 Task: Find connections with filter location San Pedro with filter topic #Indiawith filter profile language French with filter current company Hire Rightt - Executive Search with filter school VIT University (Chennai Campus) with filter industry Machinery Manufacturing with filter service category Property Management with filter keywords title Biostatistician
Action: Mouse moved to (497, 89)
Screenshot: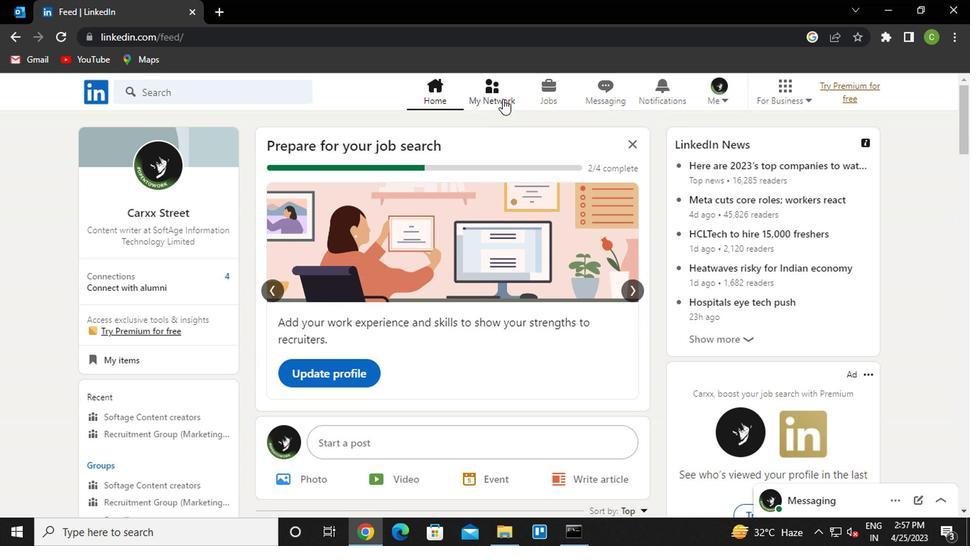 
Action: Mouse pressed left at (497, 89)
Screenshot: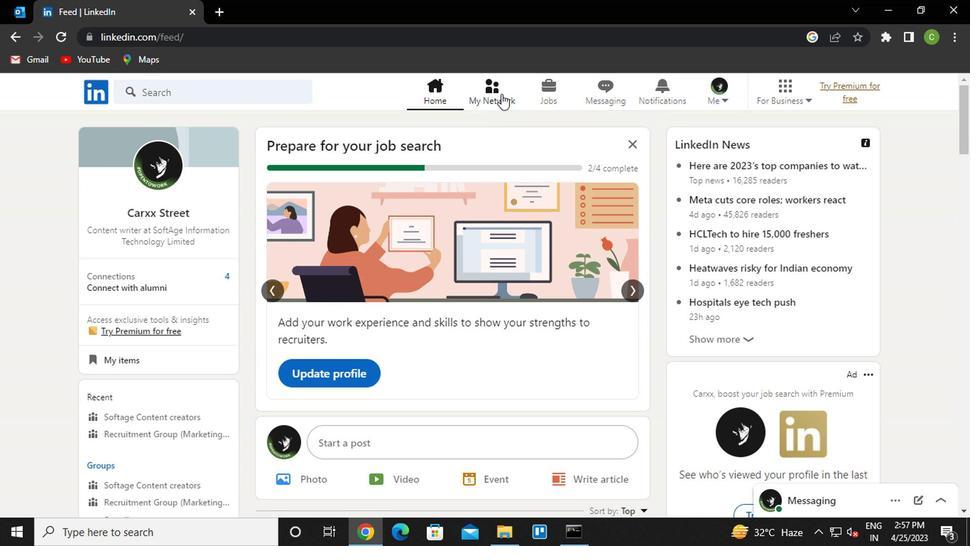 
Action: Mouse moved to (190, 165)
Screenshot: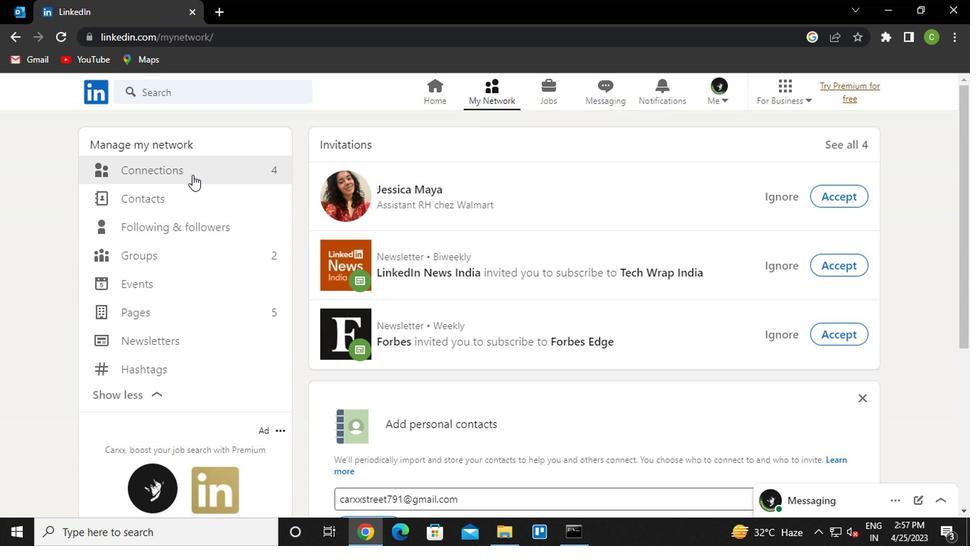 
Action: Mouse pressed left at (190, 165)
Screenshot: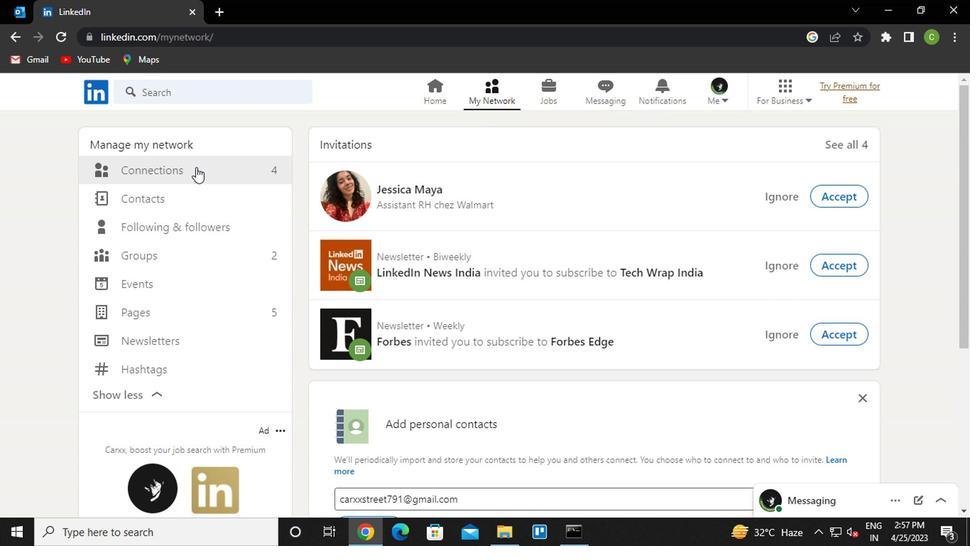 
Action: Mouse moved to (579, 171)
Screenshot: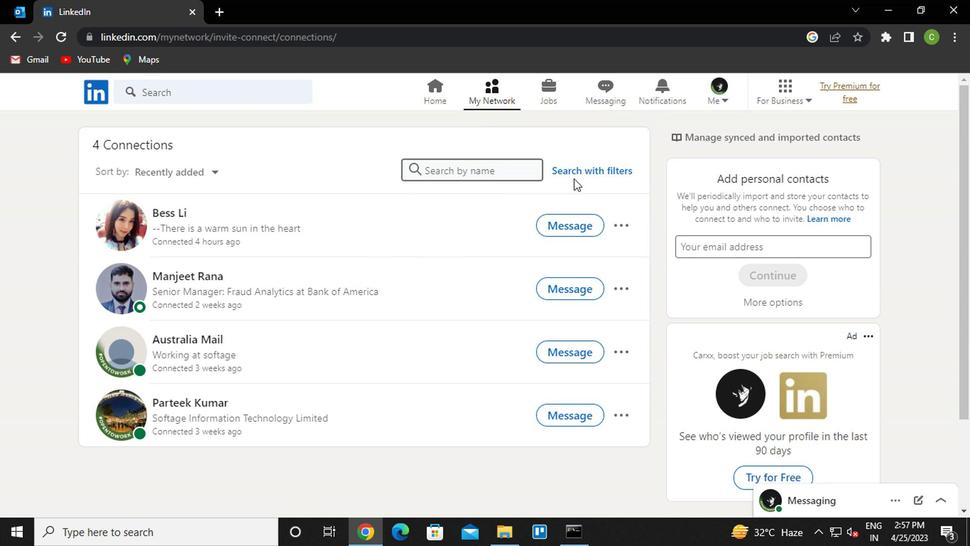 
Action: Mouse pressed left at (579, 171)
Screenshot: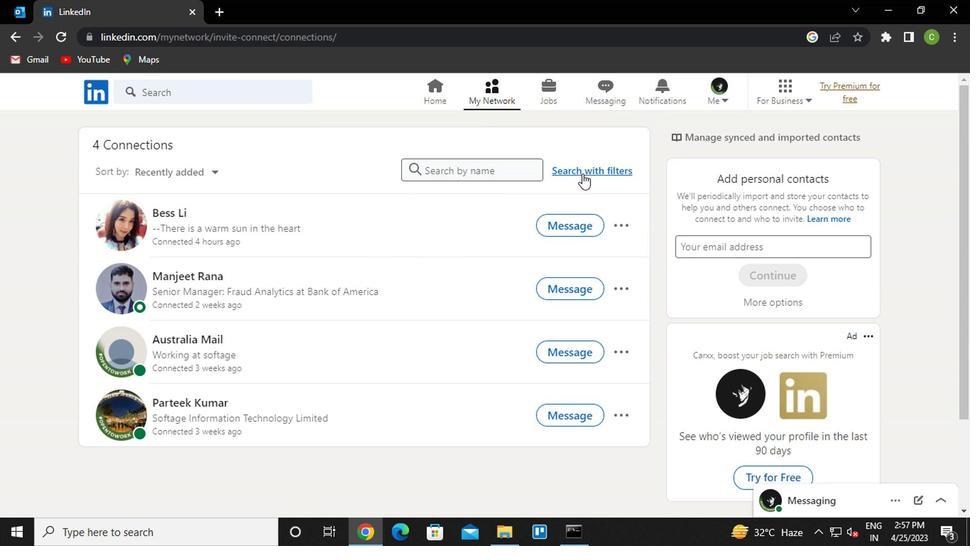 
Action: Mouse moved to (471, 121)
Screenshot: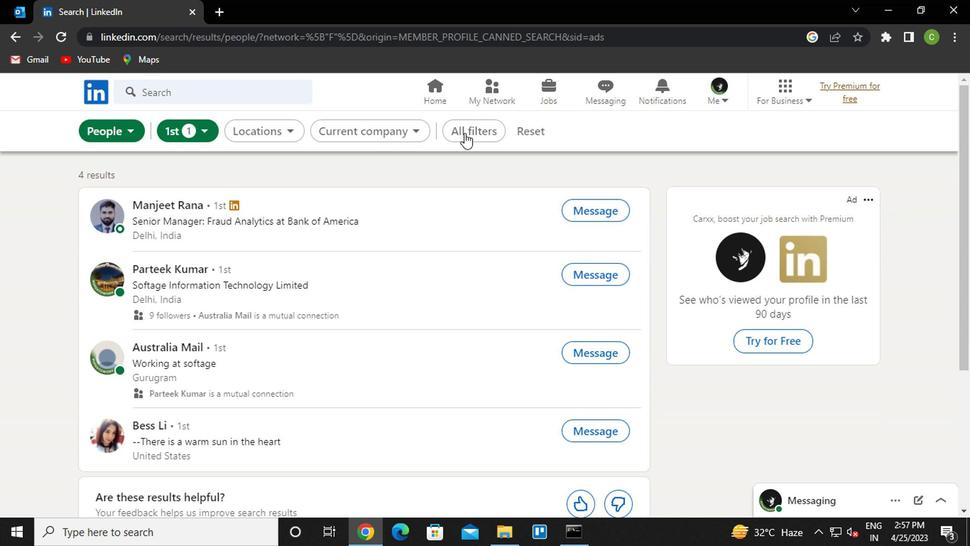 
Action: Mouse pressed left at (471, 121)
Screenshot: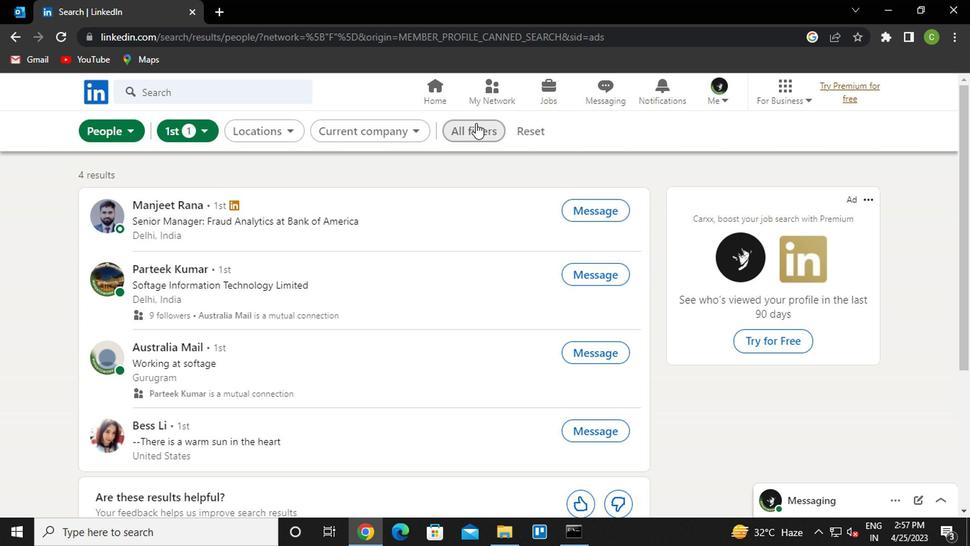 
Action: Mouse moved to (771, 274)
Screenshot: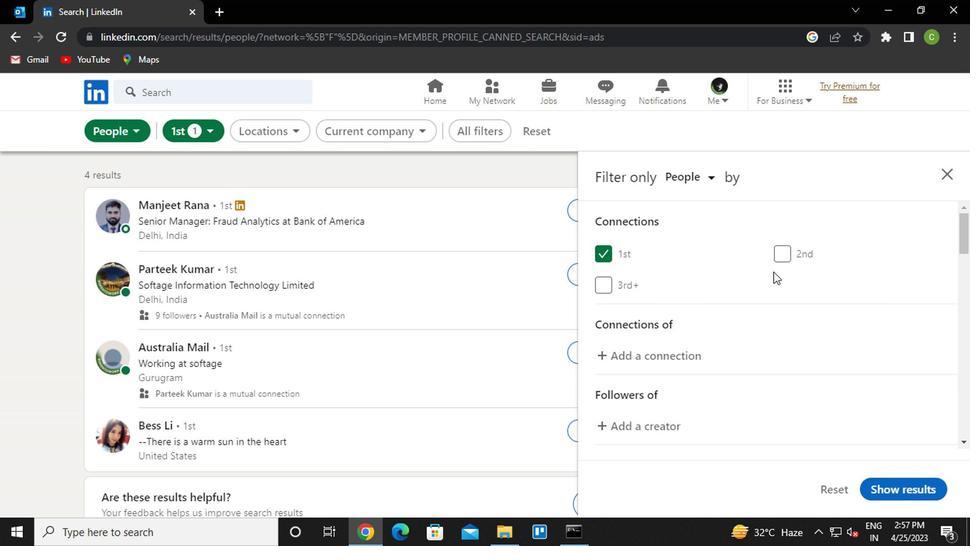 
Action: Mouse scrolled (771, 274) with delta (0, 0)
Screenshot: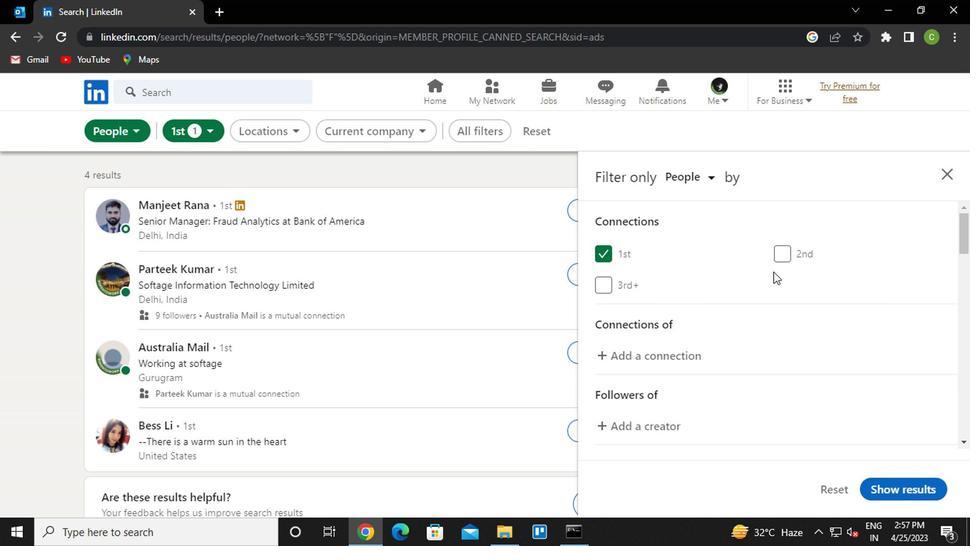 
Action: Mouse scrolled (771, 274) with delta (0, 0)
Screenshot: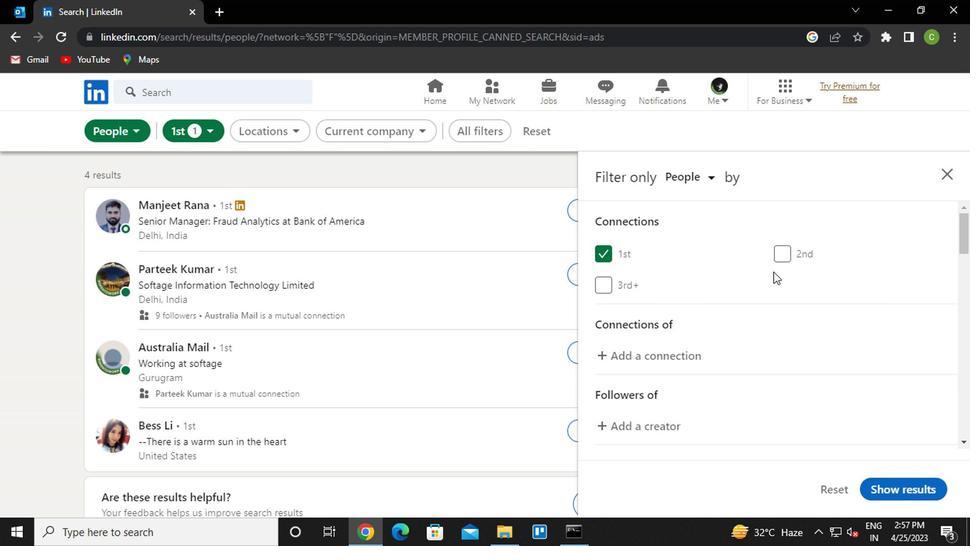 
Action: Mouse moved to (771, 275)
Screenshot: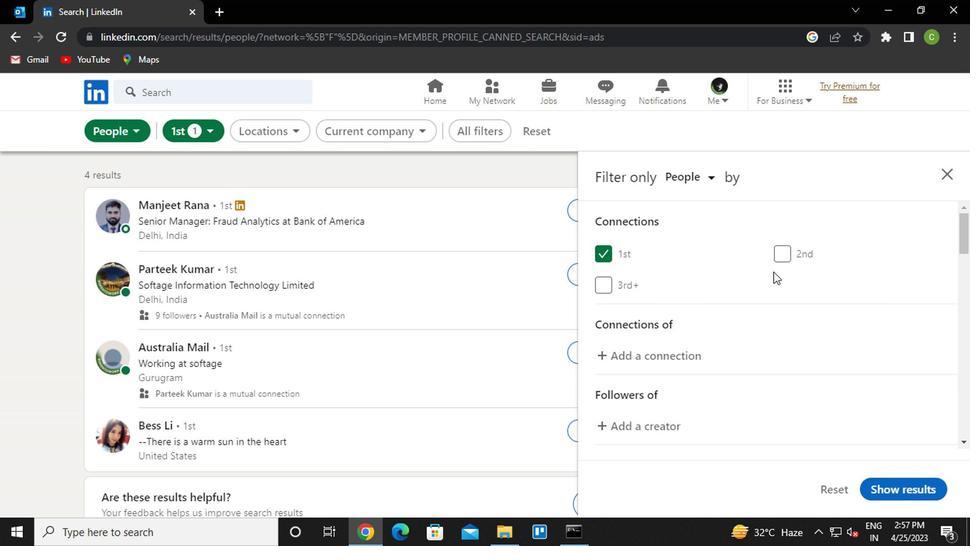 
Action: Mouse scrolled (771, 274) with delta (0, -1)
Screenshot: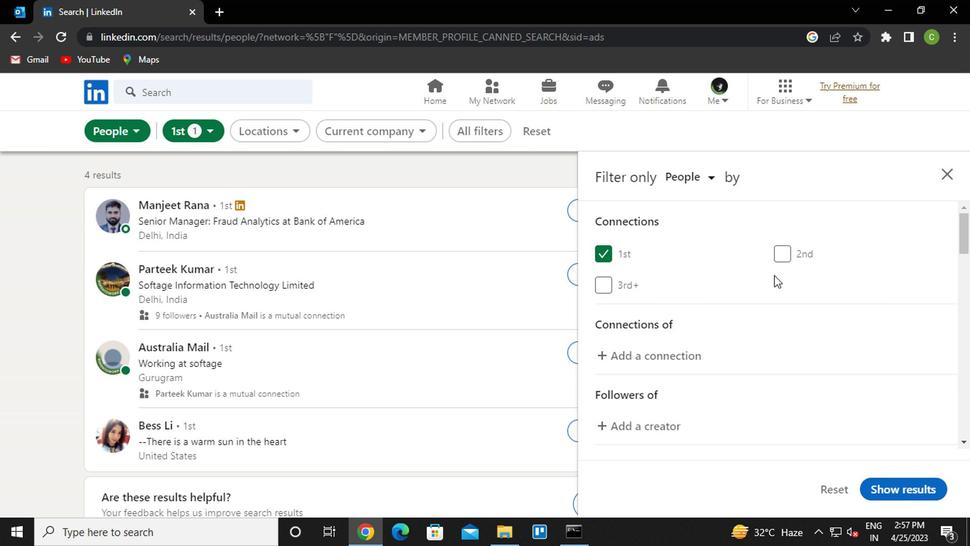 
Action: Mouse moved to (807, 352)
Screenshot: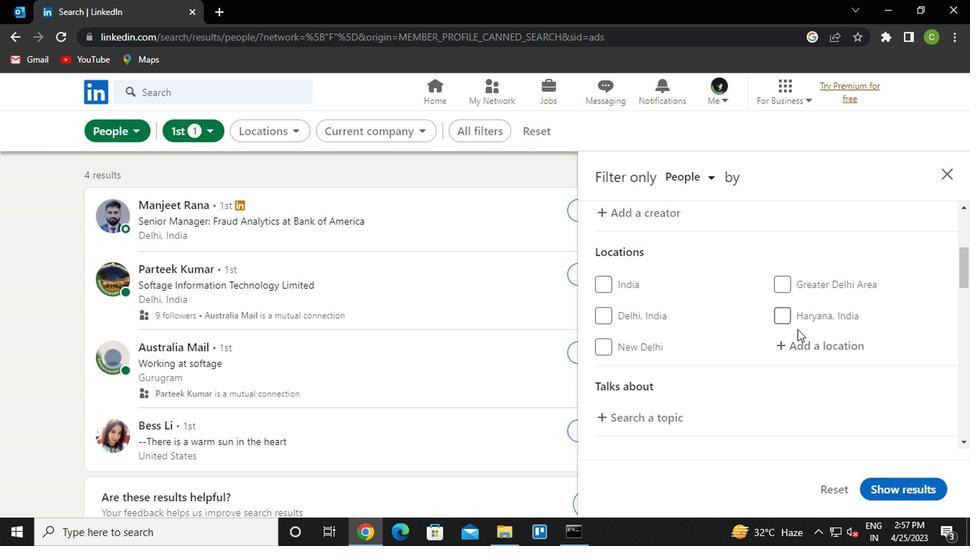 
Action: Mouse pressed left at (807, 352)
Screenshot: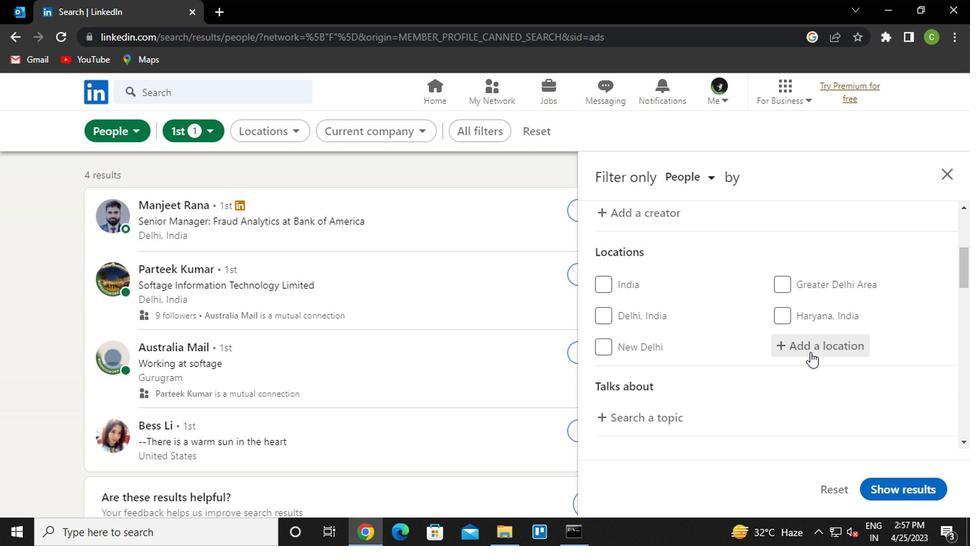 
Action: Key pressed <Key.caps_lock><Key.caps_lock>s<Key.caps_lock>an<Key.space><Key.caps_lock>p<Key.caps_lock>edro<Key.down><Key.enter>
Screenshot: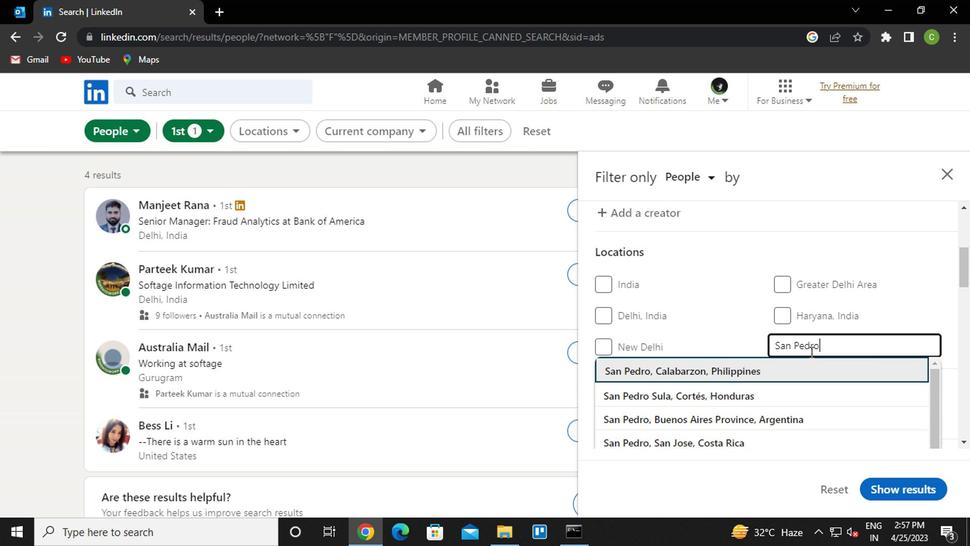 
Action: Mouse moved to (677, 404)
Screenshot: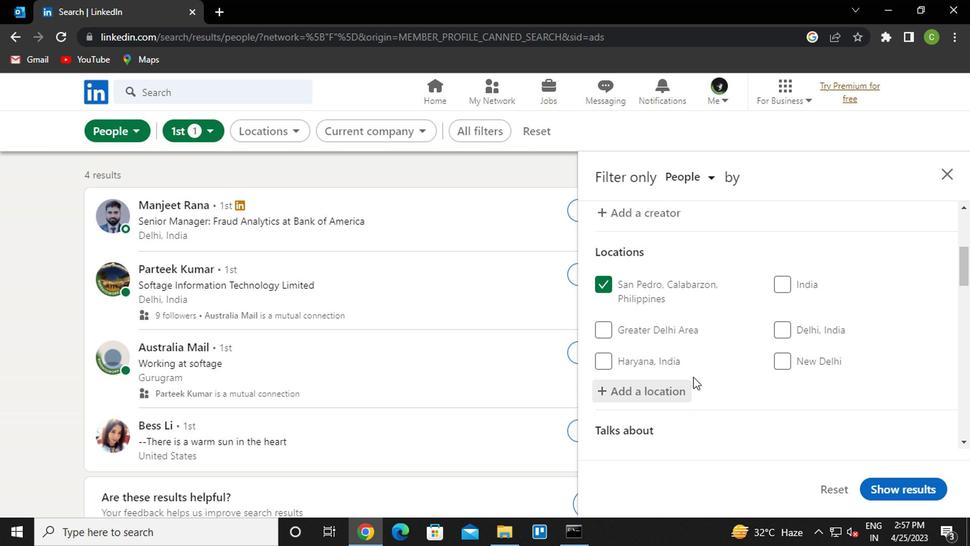 
Action: Mouse scrolled (677, 403) with delta (0, 0)
Screenshot: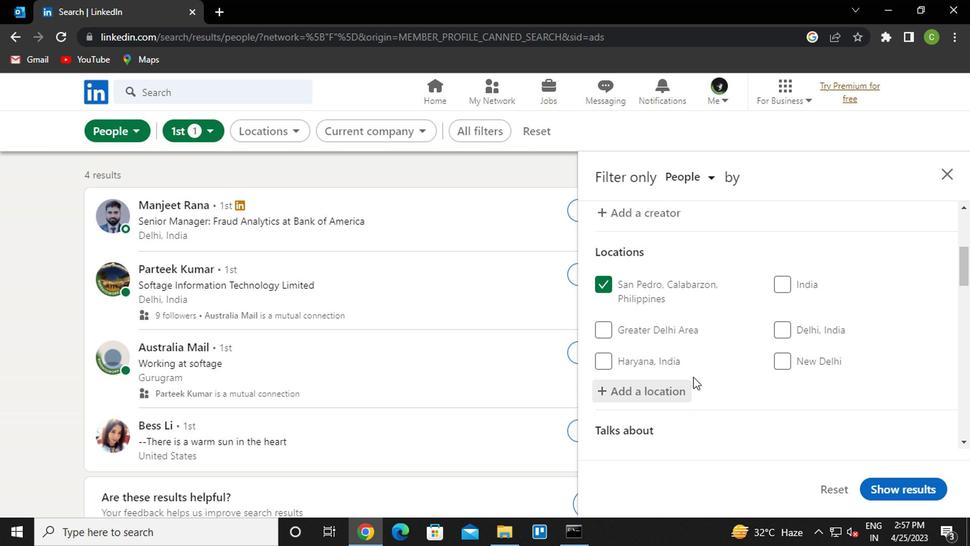 
Action: Mouse moved to (653, 395)
Screenshot: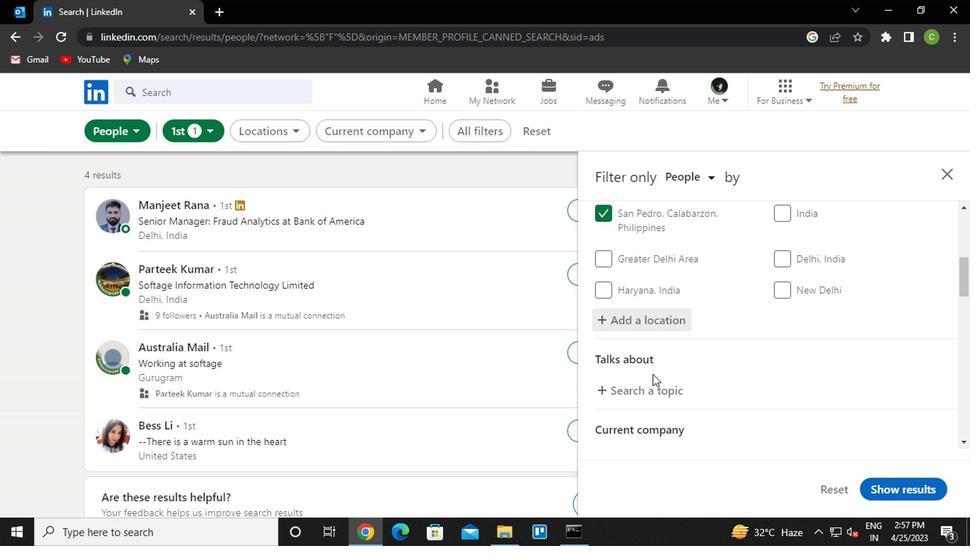 
Action: Mouse pressed left at (653, 395)
Screenshot: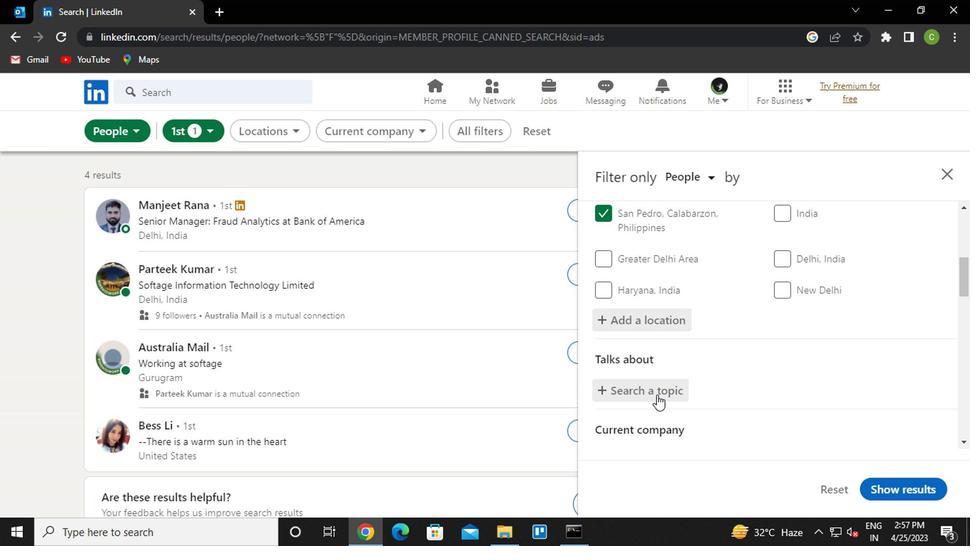 
Action: Key pressed <Key.caps_lock>i<Key.caps_lock>ndia<Key.down><Key.enter>
Screenshot: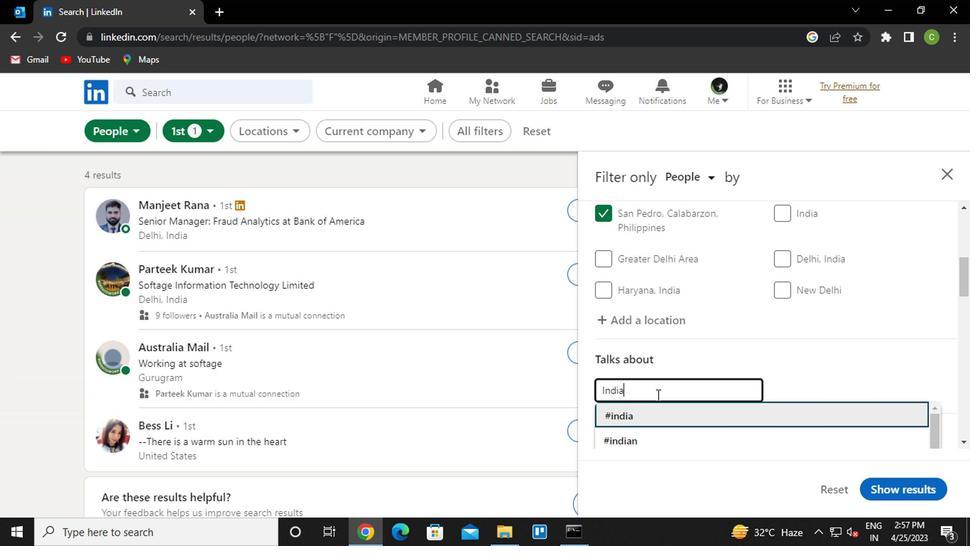 
Action: Mouse moved to (667, 391)
Screenshot: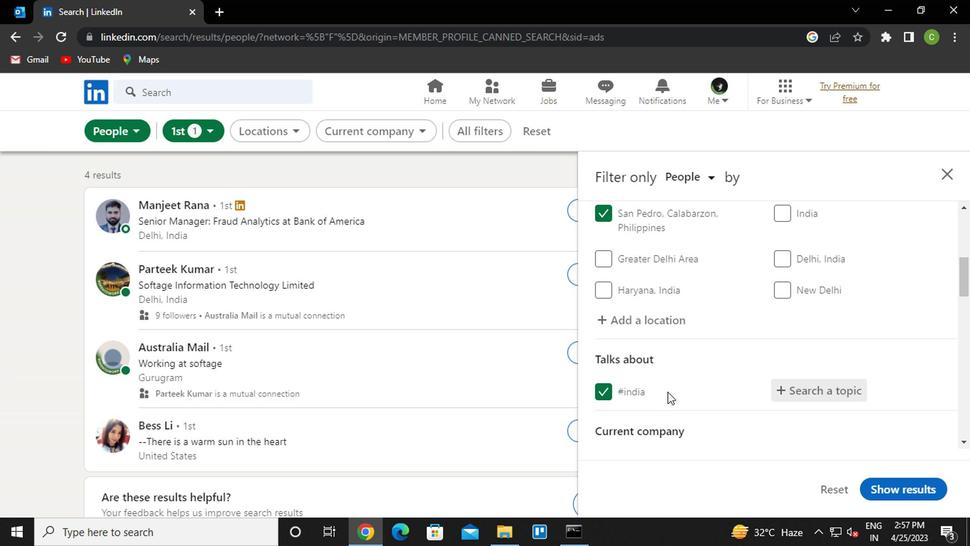 
Action: Mouse scrolled (667, 390) with delta (0, -1)
Screenshot: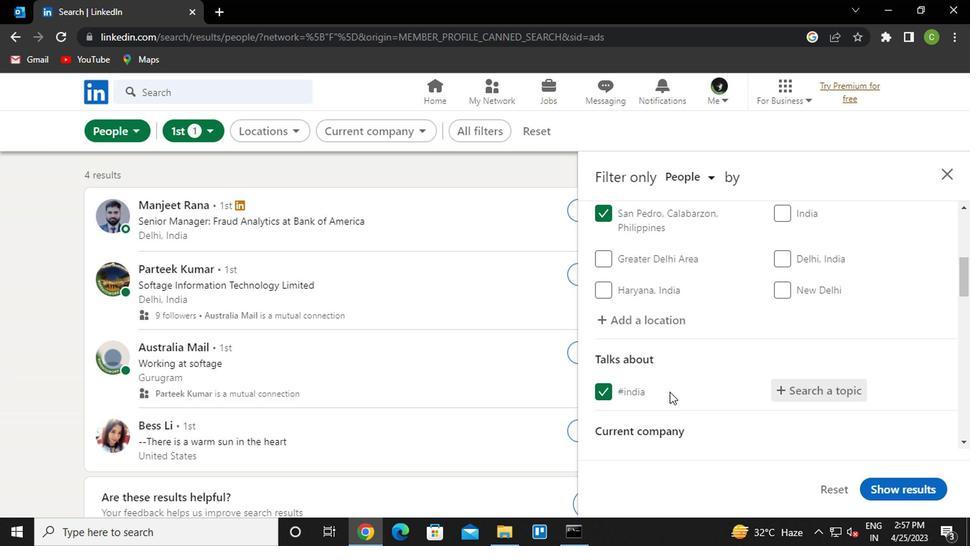 
Action: Mouse moved to (814, 393)
Screenshot: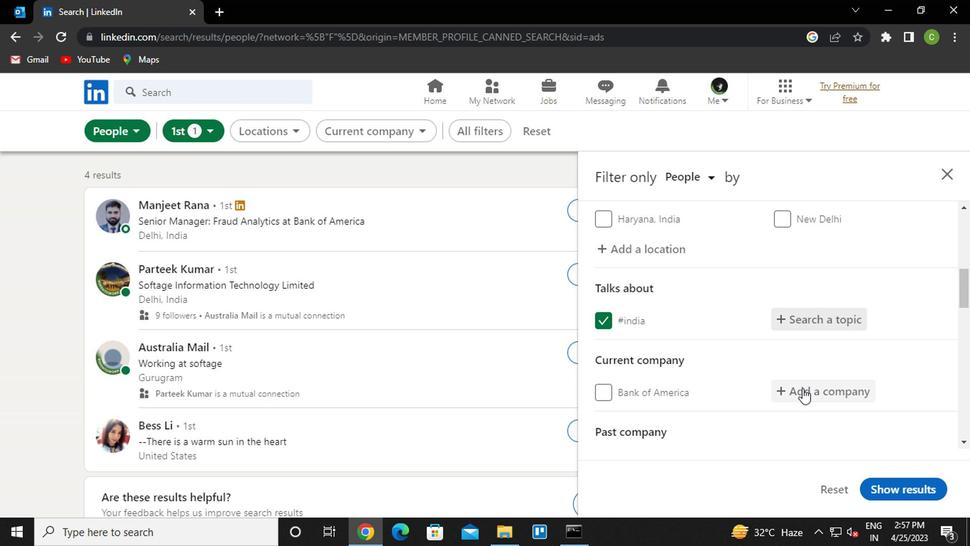 
Action: Mouse pressed left at (814, 393)
Screenshot: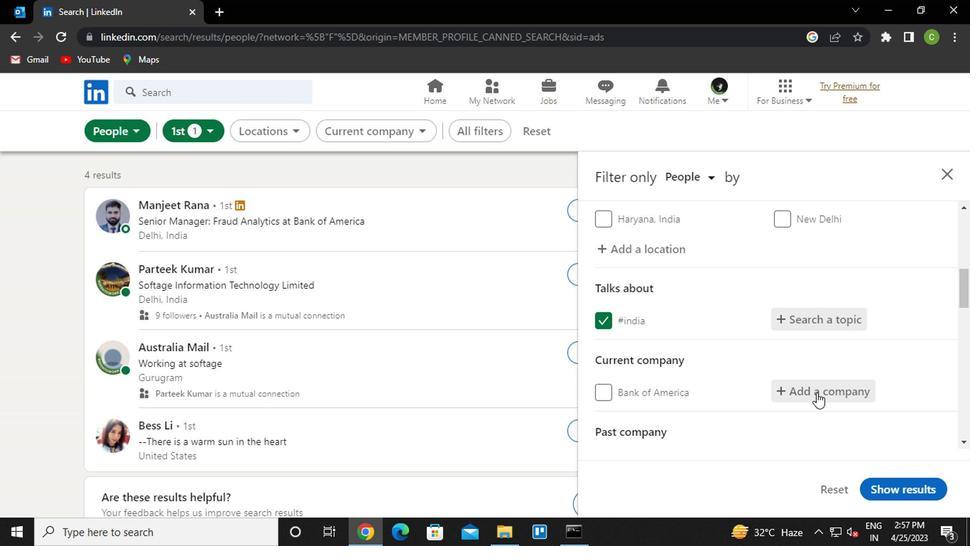 
Action: Mouse moved to (807, 395)
Screenshot: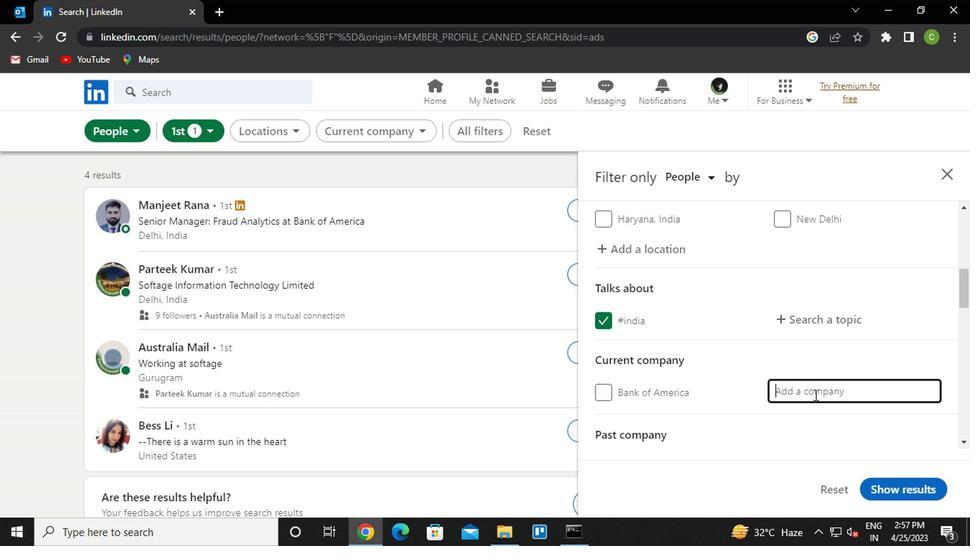 
Action: Key pressed <Key.caps_lock><Key.caps_lock><Key.caps_lock>h<Key.caps_lock>ire<Key.space>right<Key.down><Key.enter>
Screenshot: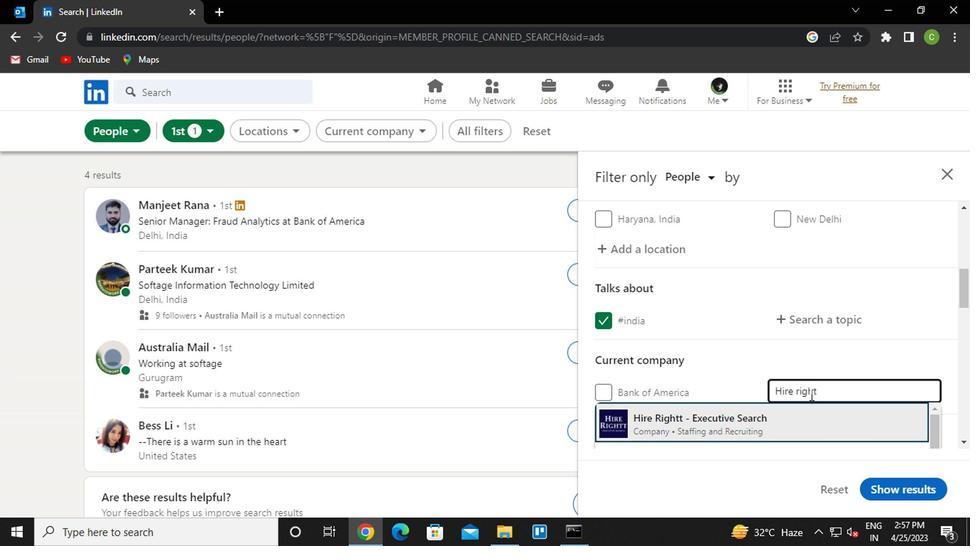 
Action: Mouse moved to (799, 399)
Screenshot: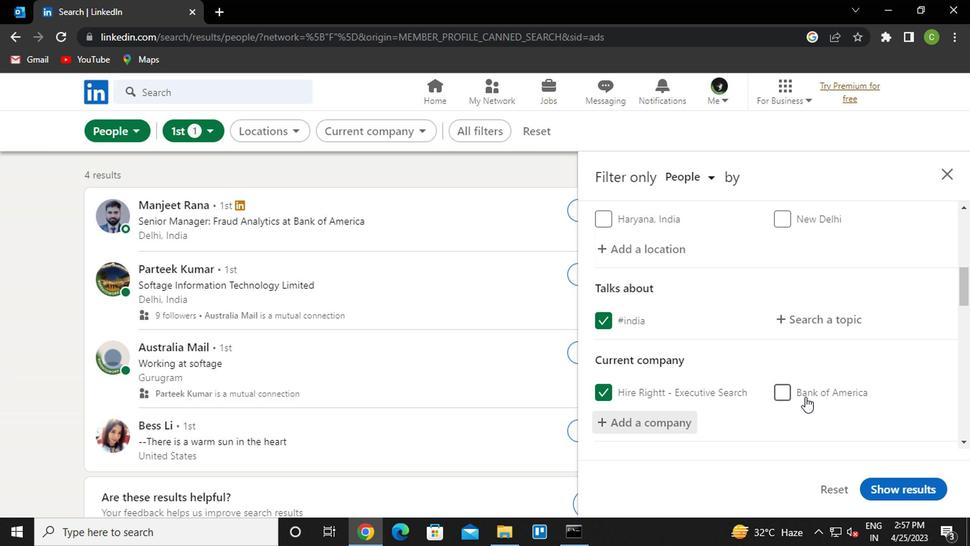 
Action: Mouse scrolled (799, 398) with delta (0, 0)
Screenshot: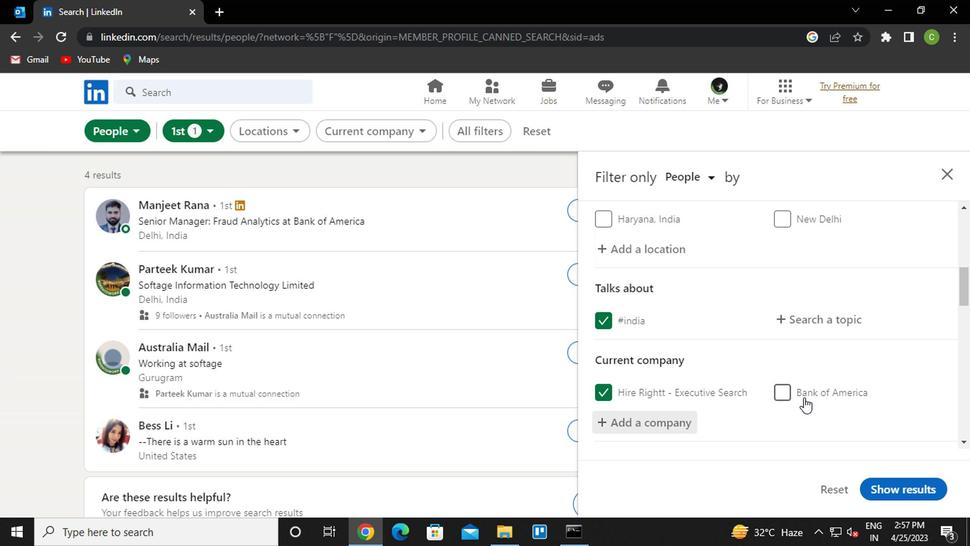 
Action: Mouse moved to (796, 401)
Screenshot: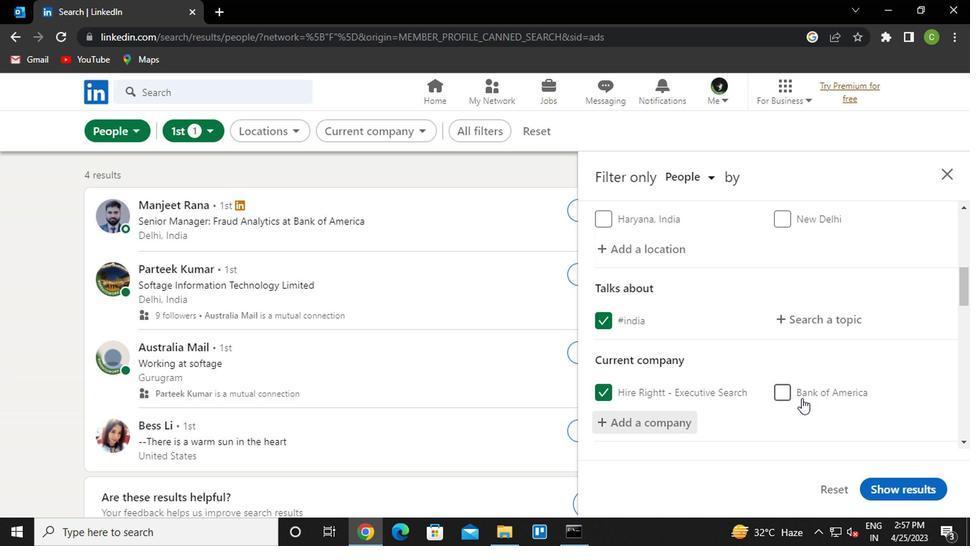 
Action: Mouse scrolled (796, 400) with delta (0, 0)
Screenshot: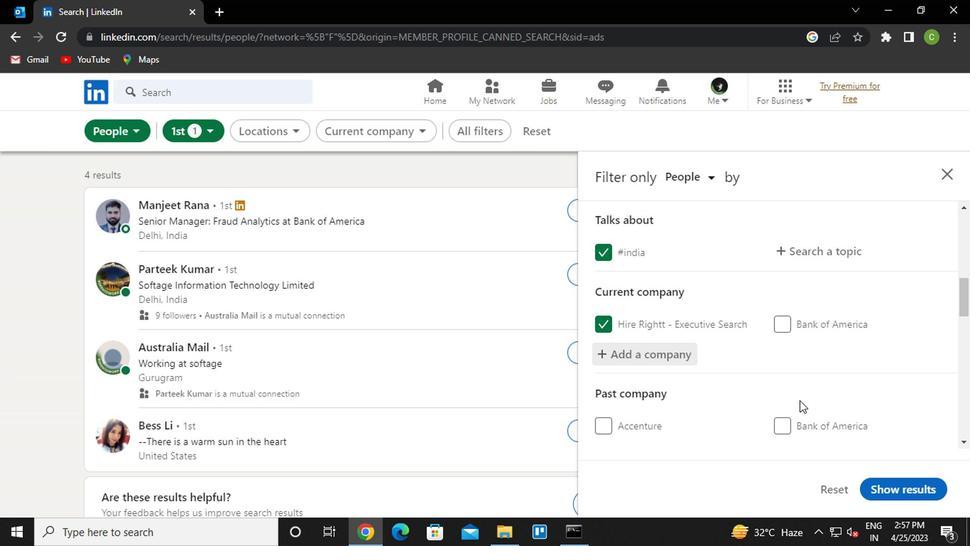 
Action: Mouse moved to (789, 405)
Screenshot: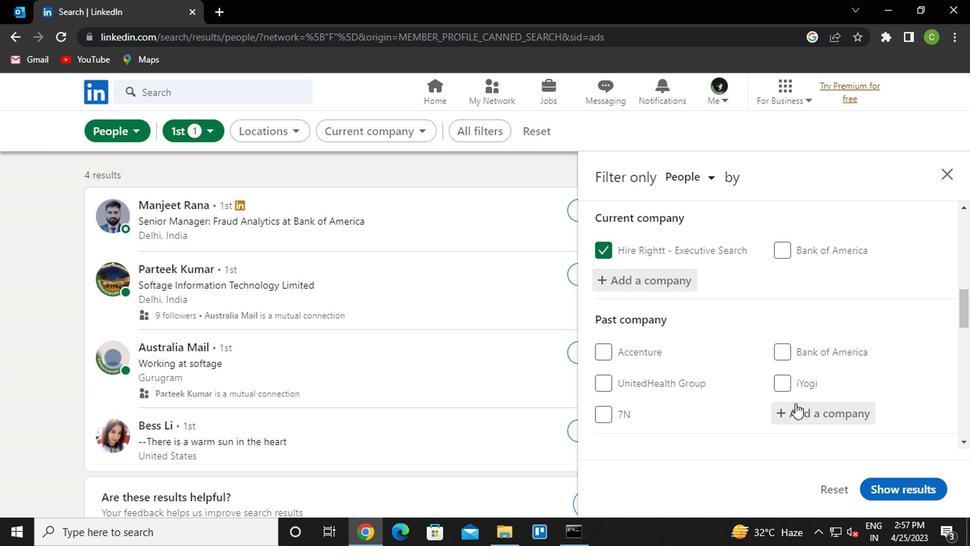 
Action: Mouse scrolled (789, 404) with delta (0, -1)
Screenshot: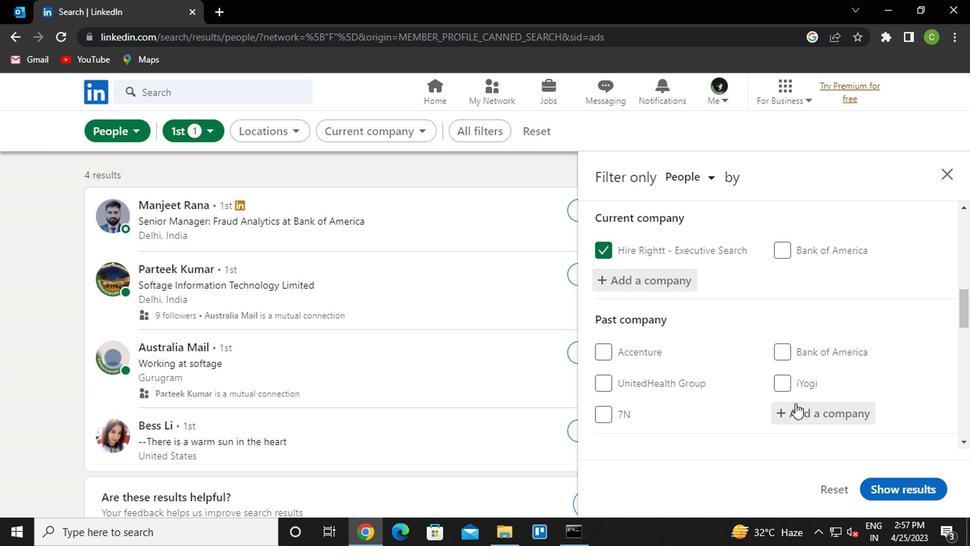 
Action: Mouse moved to (736, 390)
Screenshot: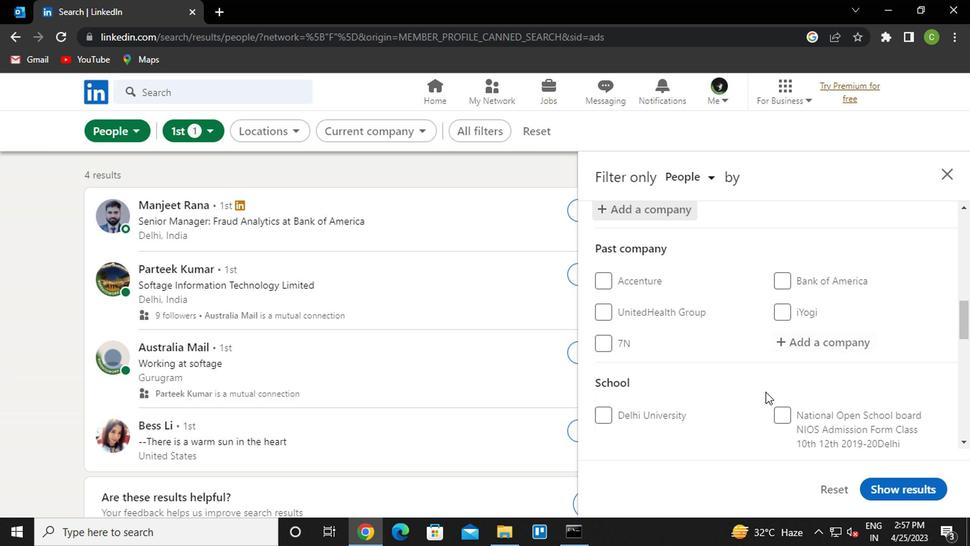 
Action: Mouse scrolled (736, 389) with delta (0, 0)
Screenshot: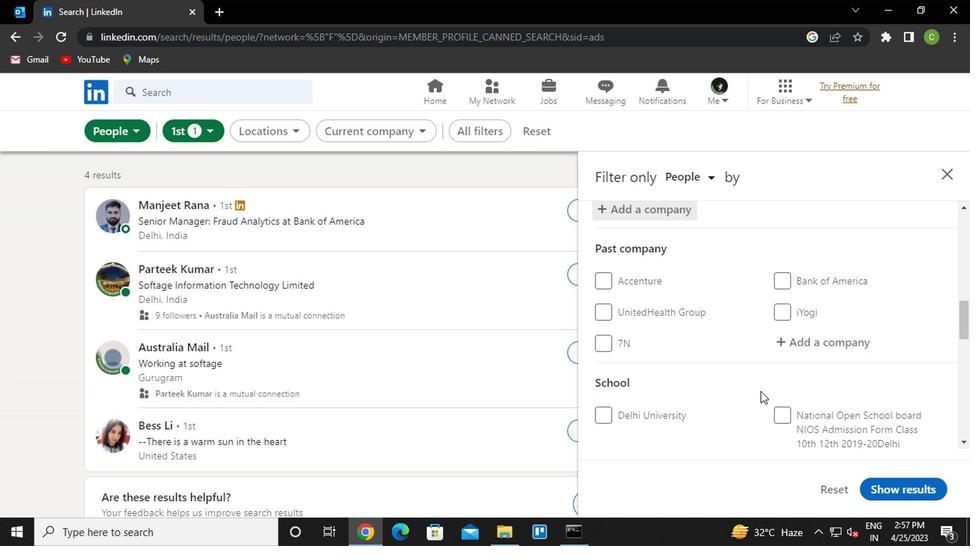 
Action: Mouse moved to (733, 390)
Screenshot: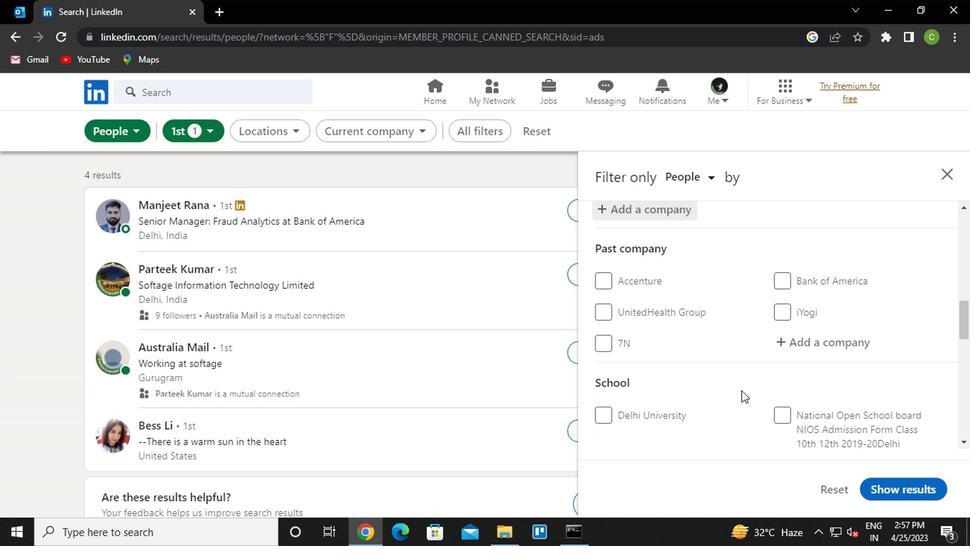 
Action: Mouse scrolled (733, 389) with delta (0, 0)
Screenshot: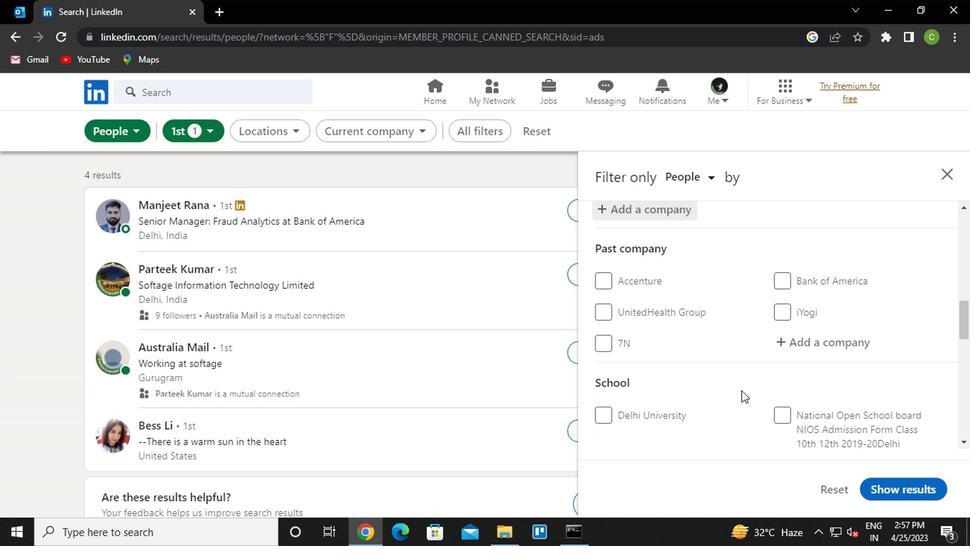 
Action: Mouse moved to (646, 374)
Screenshot: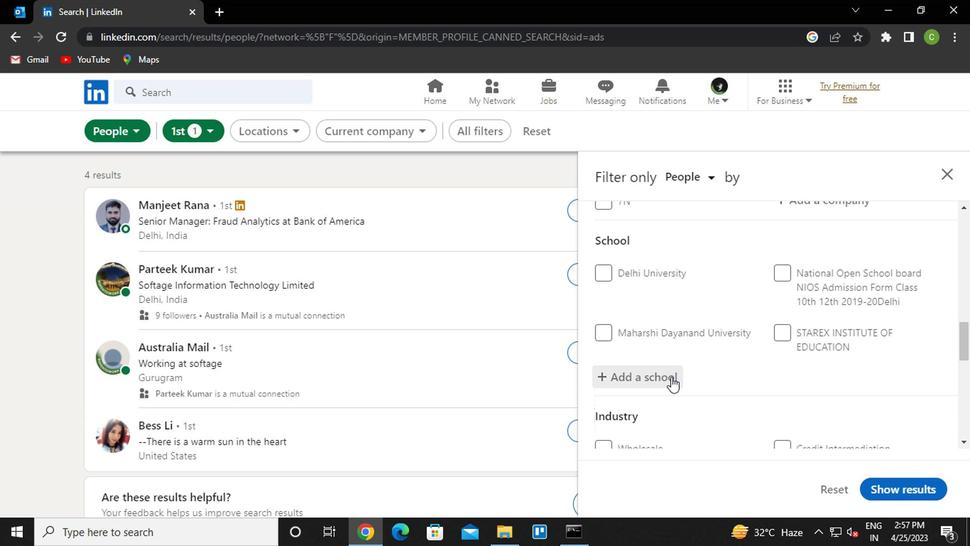 
Action: Mouse pressed left at (646, 374)
Screenshot: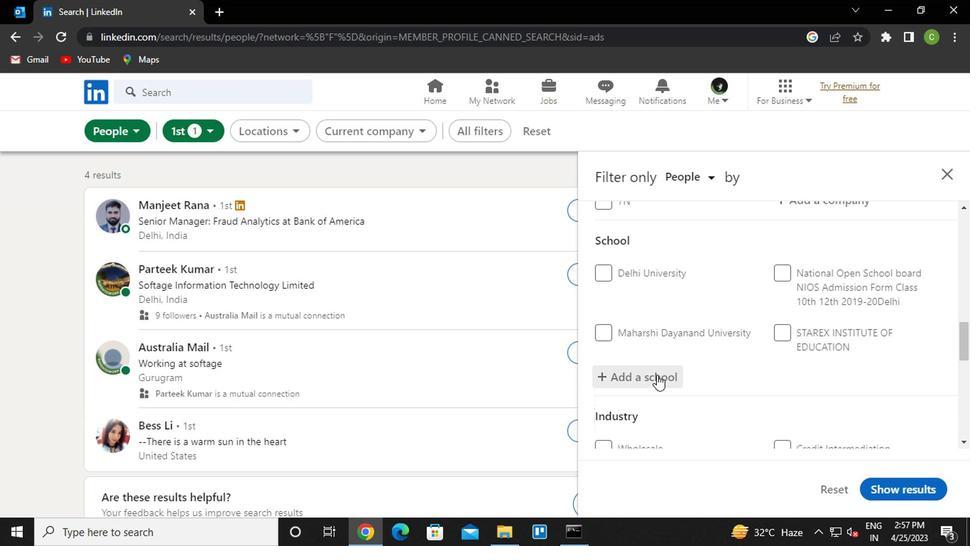 
Action: Key pressed <Key.caps_lock>vit<Key.space>univer
Screenshot: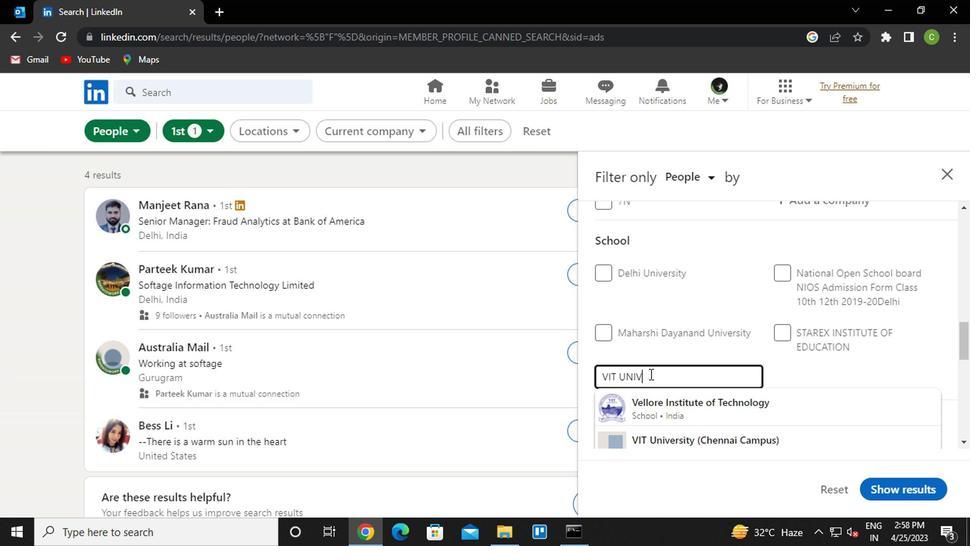 
Action: Mouse moved to (696, 354)
Screenshot: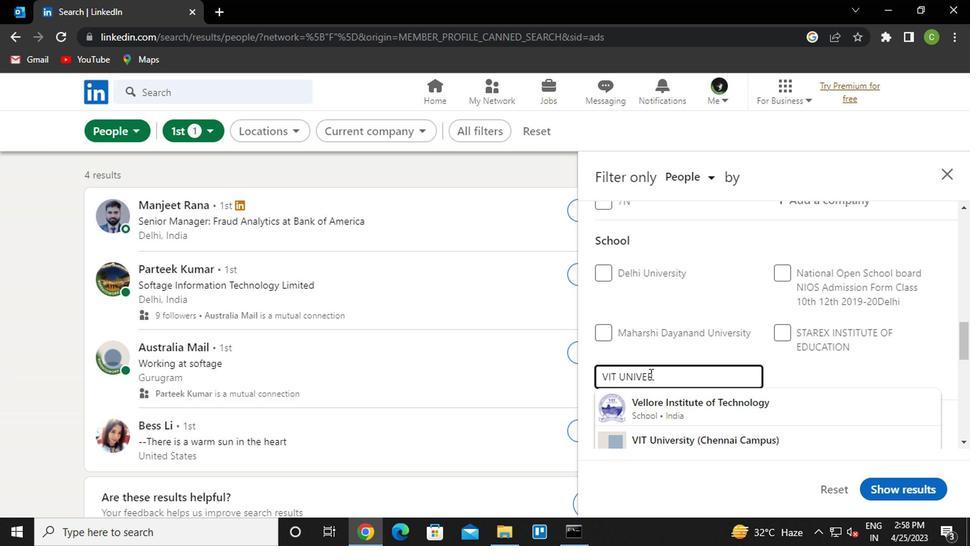 
Action: Key pressed sity
Screenshot: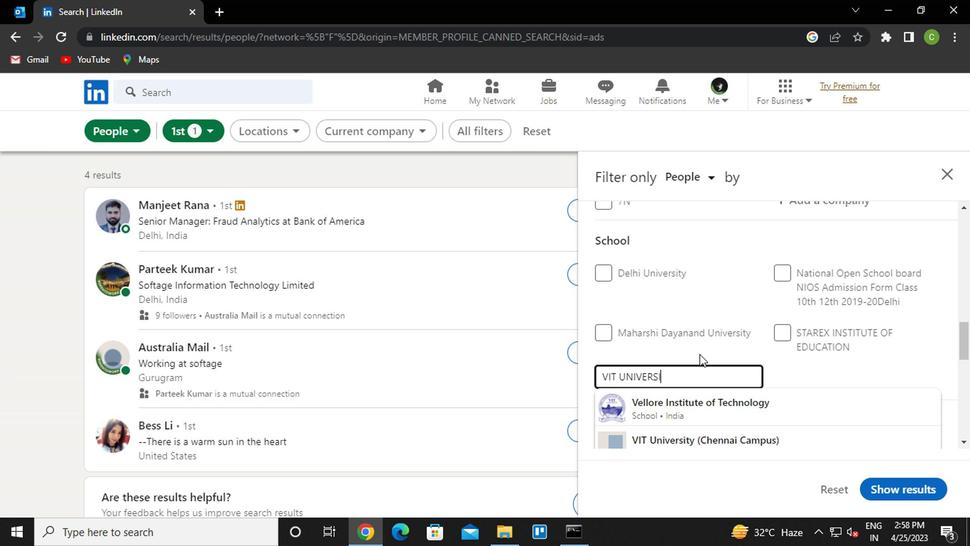 
Action: Mouse moved to (721, 342)
Screenshot: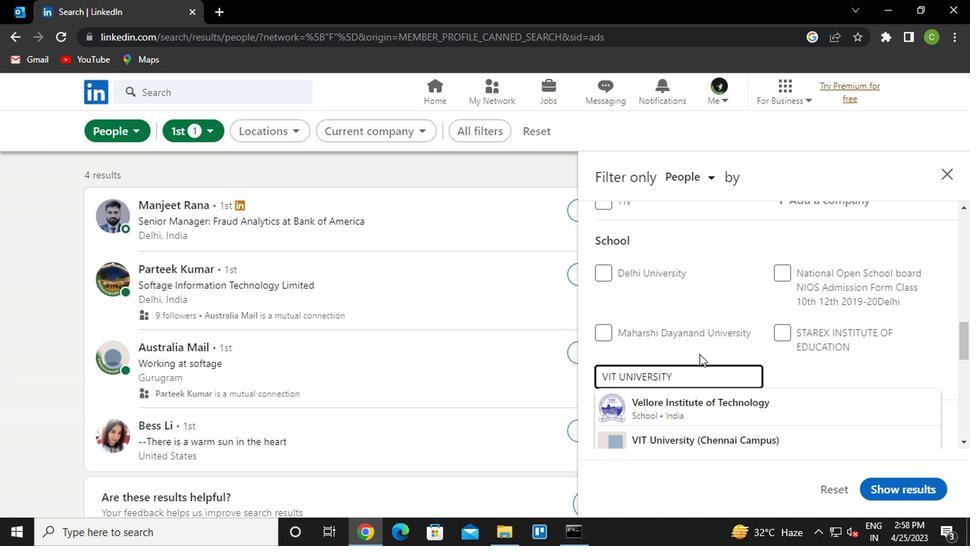 
Action: Mouse scrolled (721, 341) with delta (0, -1)
Screenshot: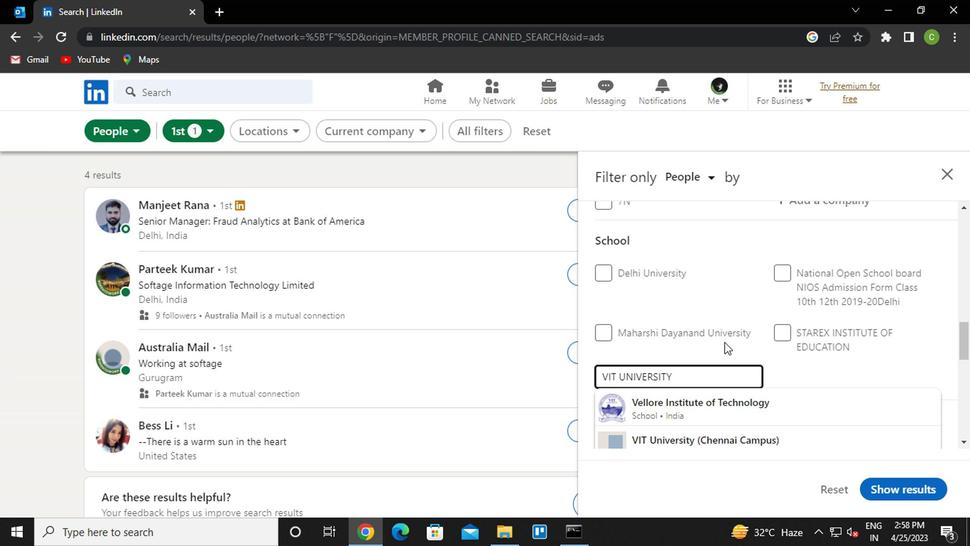 
Action: Mouse scrolled (721, 341) with delta (0, -1)
Screenshot: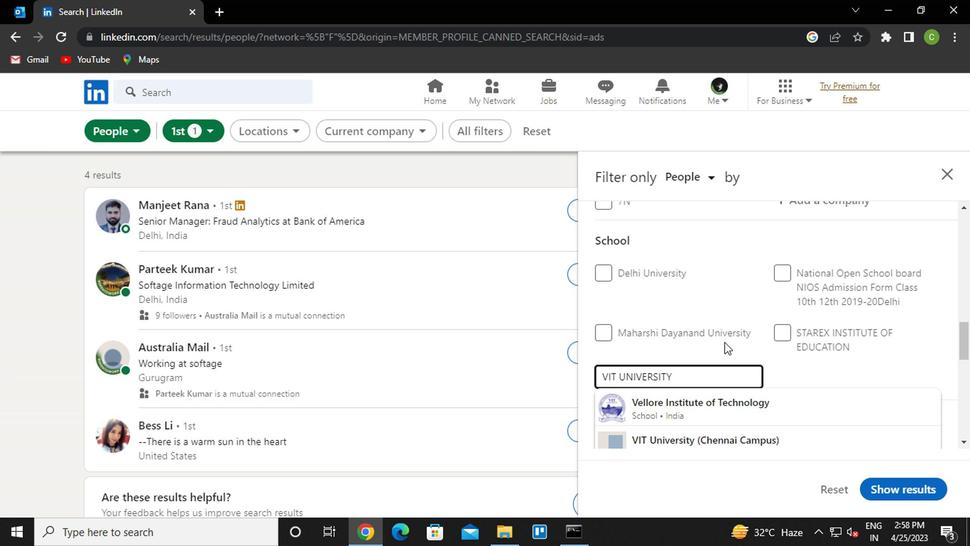 
Action: Mouse moved to (701, 294)
Screenshot: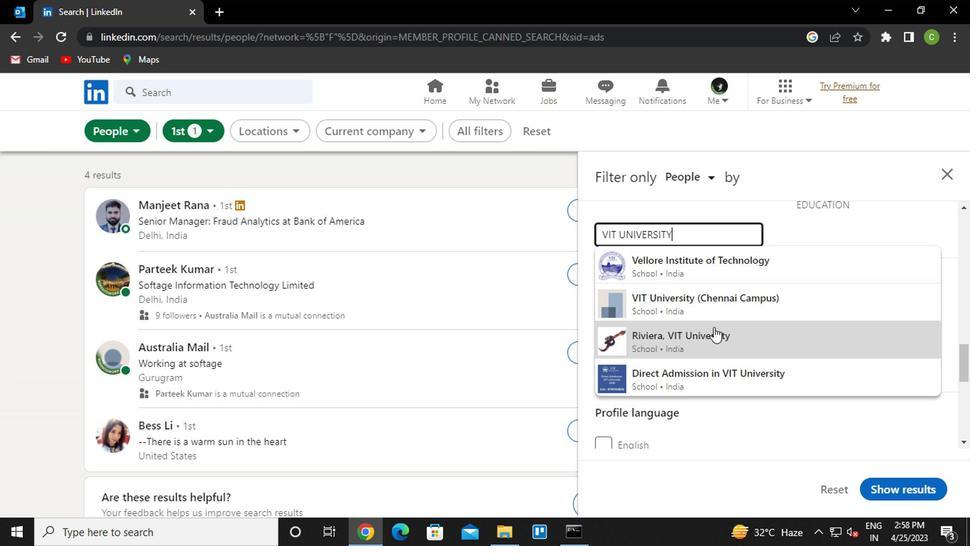 
Action: Mouse pressed left at (701, 294)
Screenshot: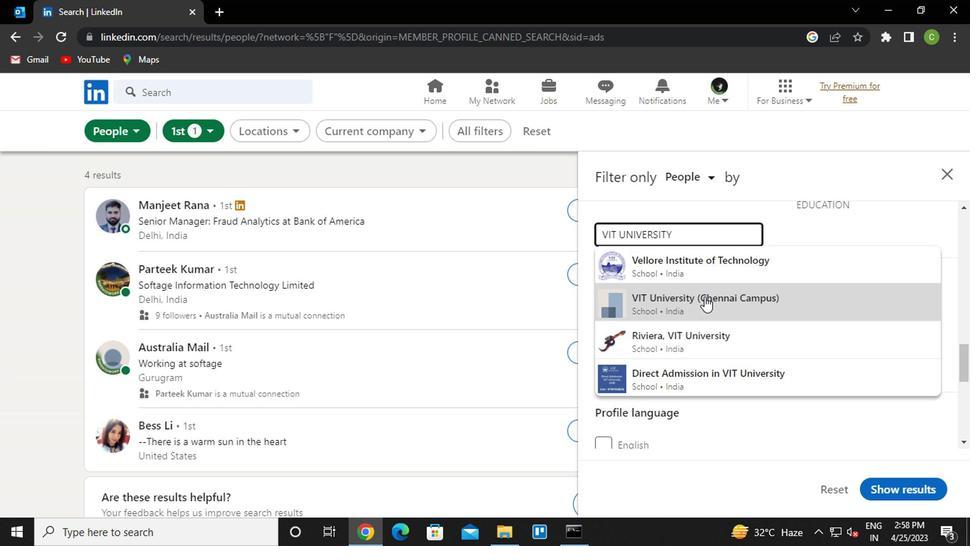 
Action: Mouse moved to (708, 352)
Screenshot: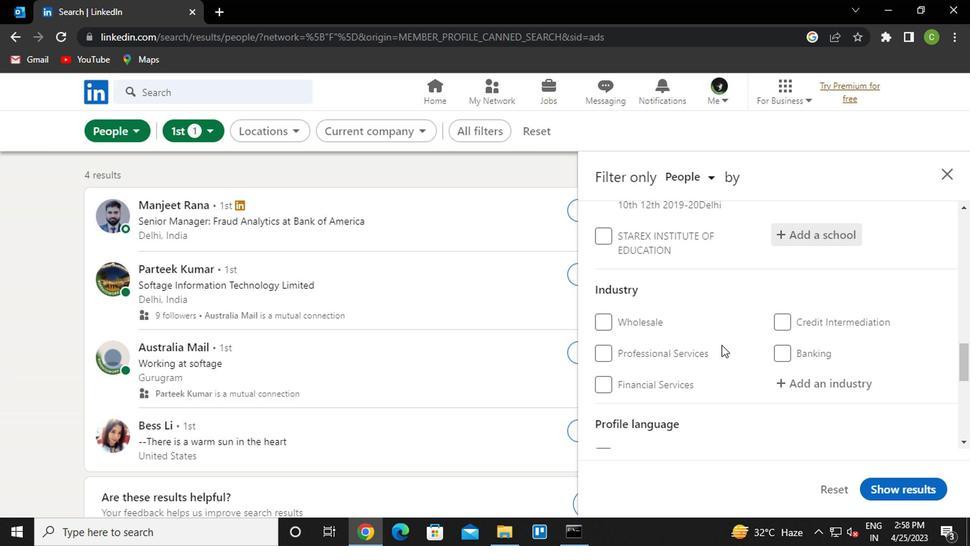 
Action: Mouse scrolled (708, 351) with delta (0, -1)
Screenshot: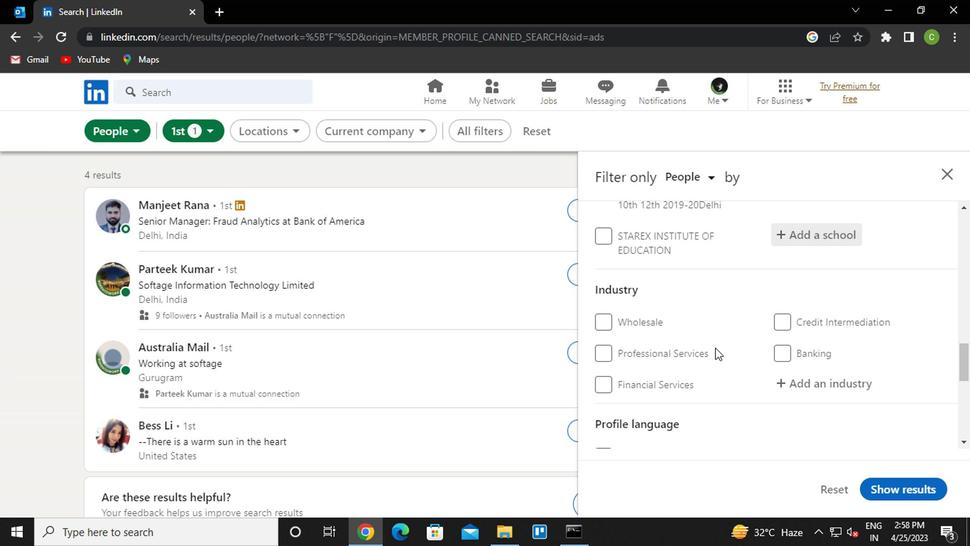 
Action: Mouse moved to (806, 320)
Screenshot: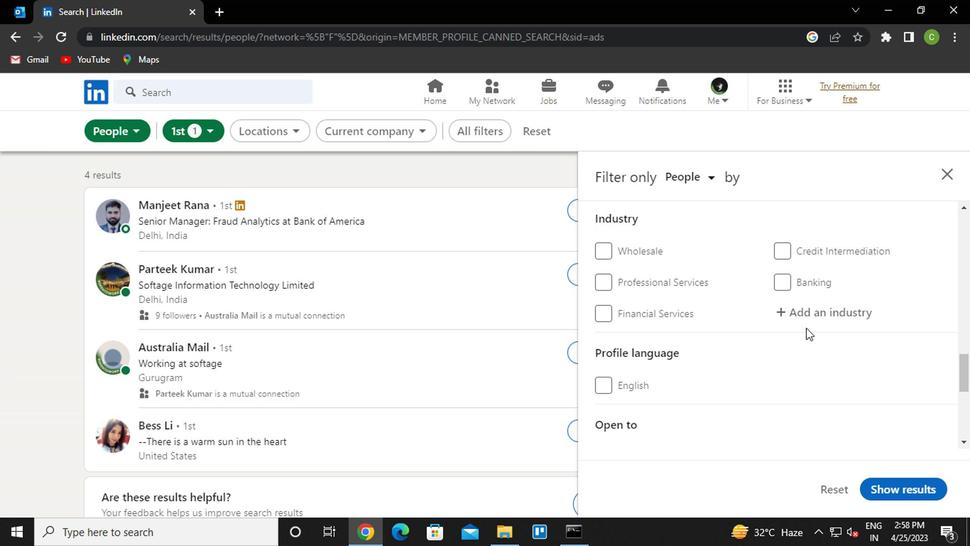 
Action: Mouse pressed left at (806, 320)
Screenshot: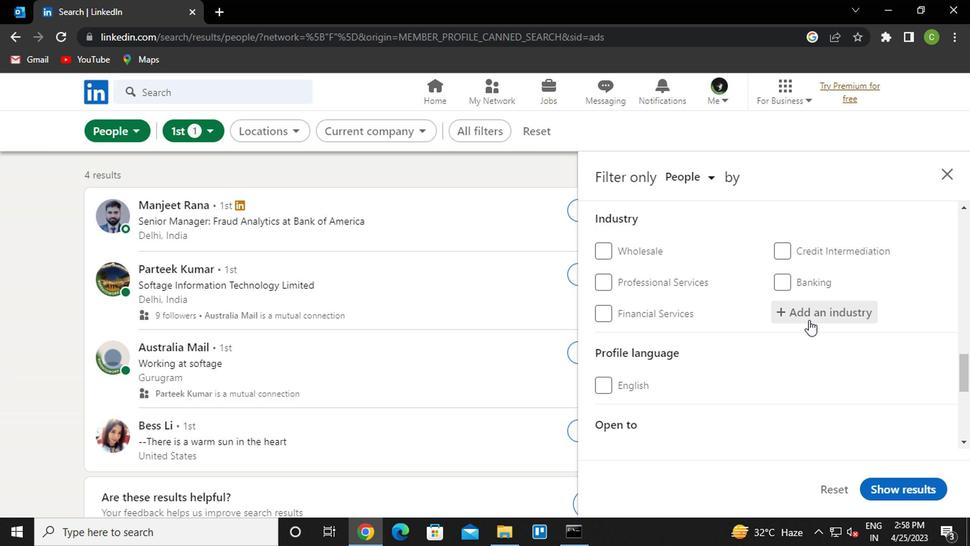 
Action: Key pressed <Key.caps_lock>m<Key.backspace><Key.caps_lock>m<Key.caps_lock>achinery<Key.down><Key.down><Key.enter>
Screenshot: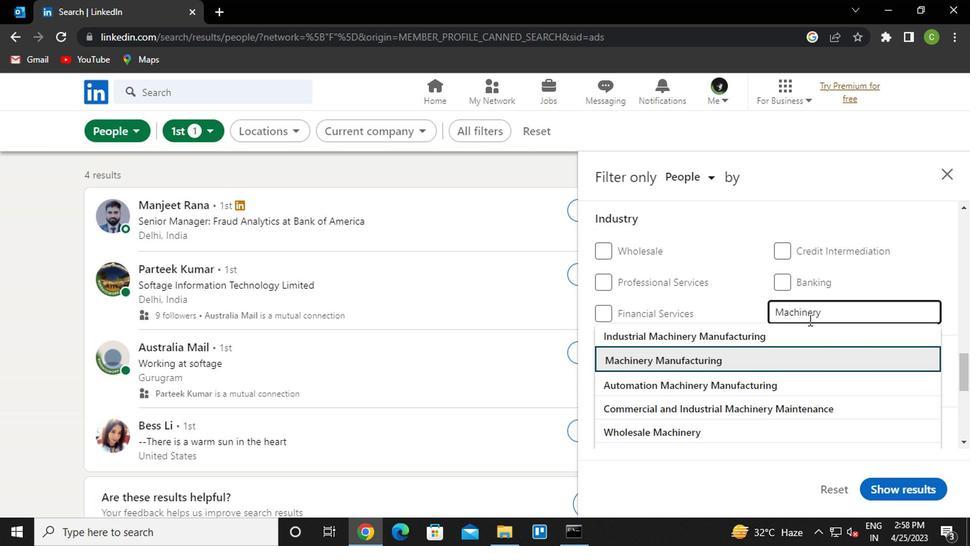 
Action: Mouse moved to (841, 352)
Screenshot: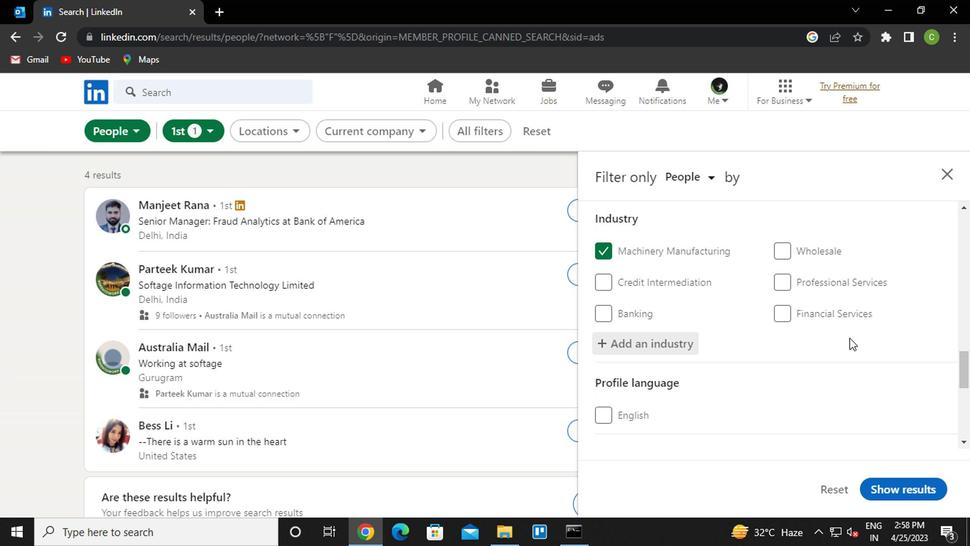 
Action: Mouse scrolled (841, 352) with delta (0, 0)
Screenshot: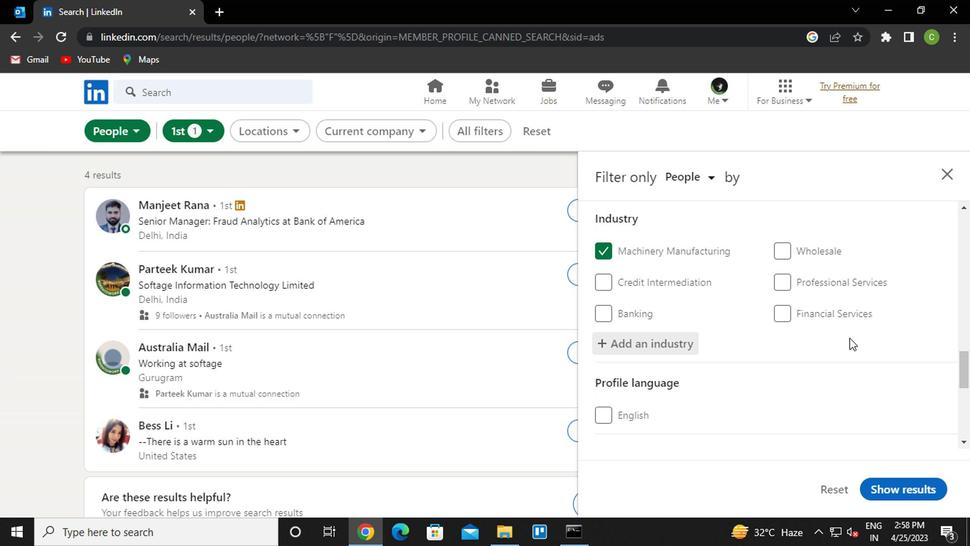 
Action: Mouse moved to (808, 371)
Screenshot: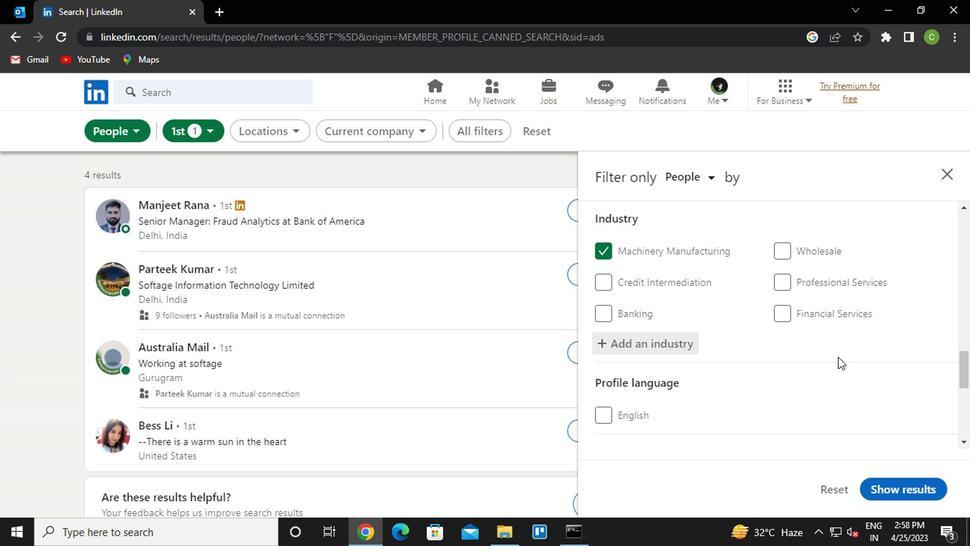 
Action: Mouse scrolled (808, 370) with delta (0, -1)
Screenshot: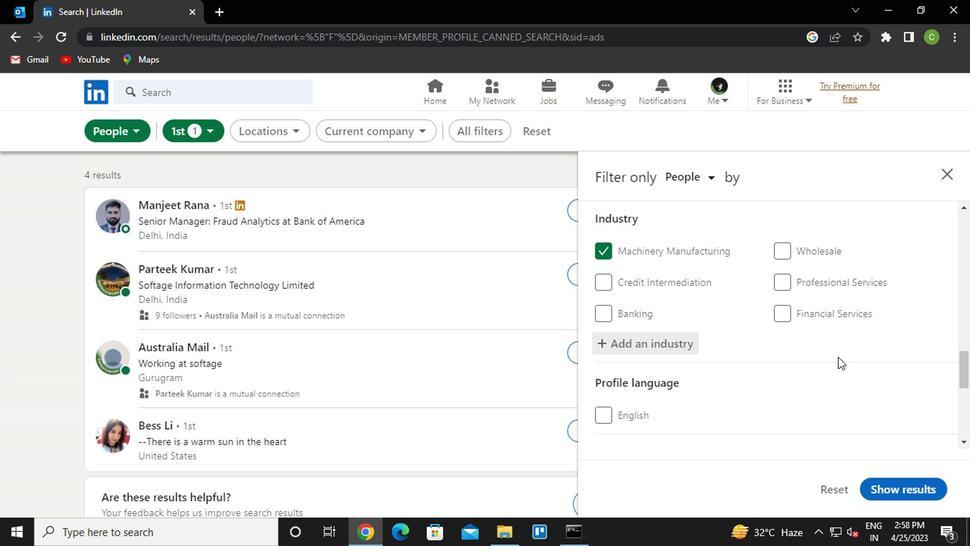 
Action: Mouse moved to (730, 388)
Screenshot: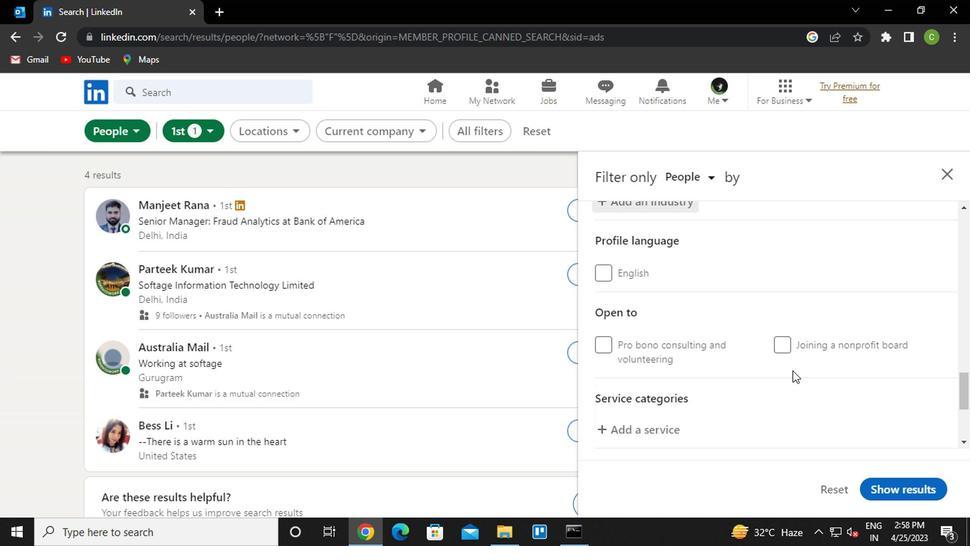 
Action: Mouse scrolled (730, 387) with delta (0, -1)
Screenshot: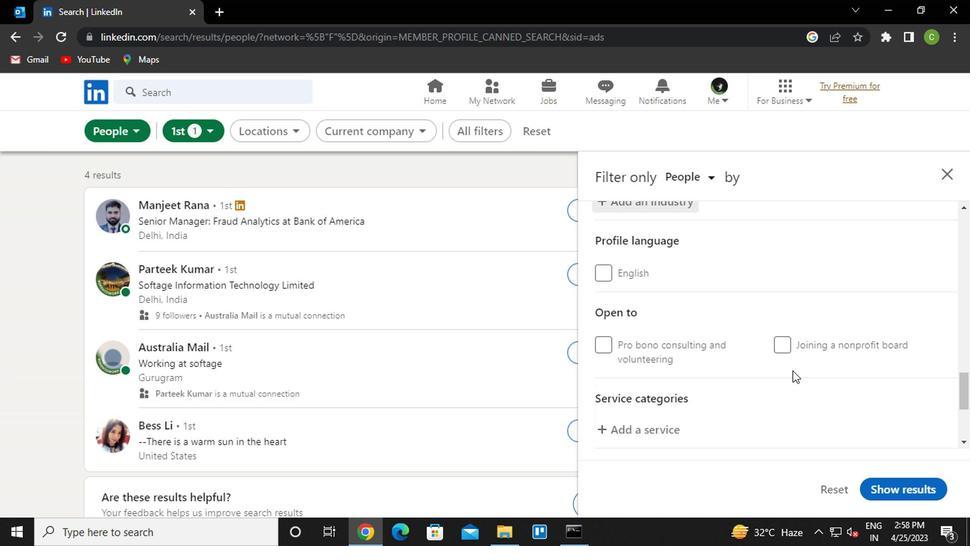 
Action: Mouse moved to (659, 361)
Screenshot: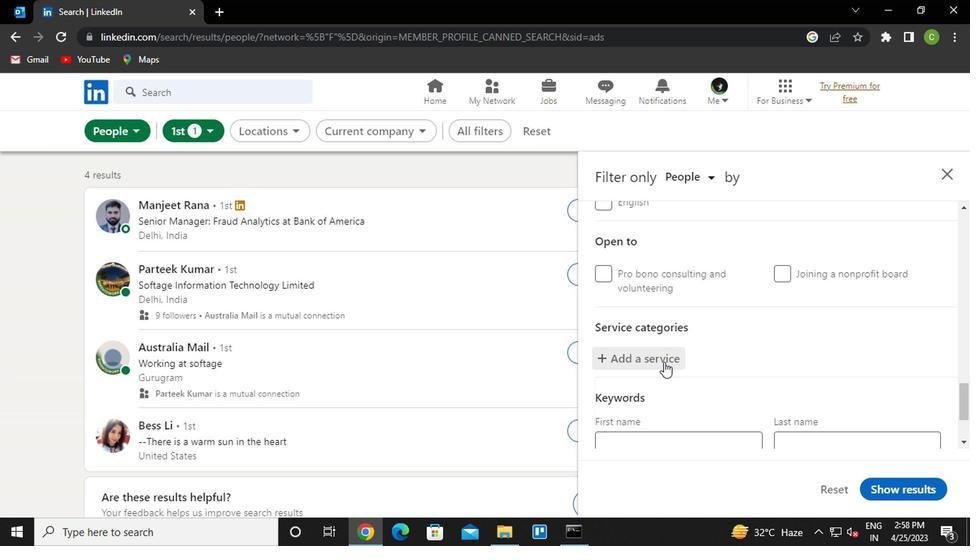 
Action: Mouse pressed left at (659, 361)
Screenshot: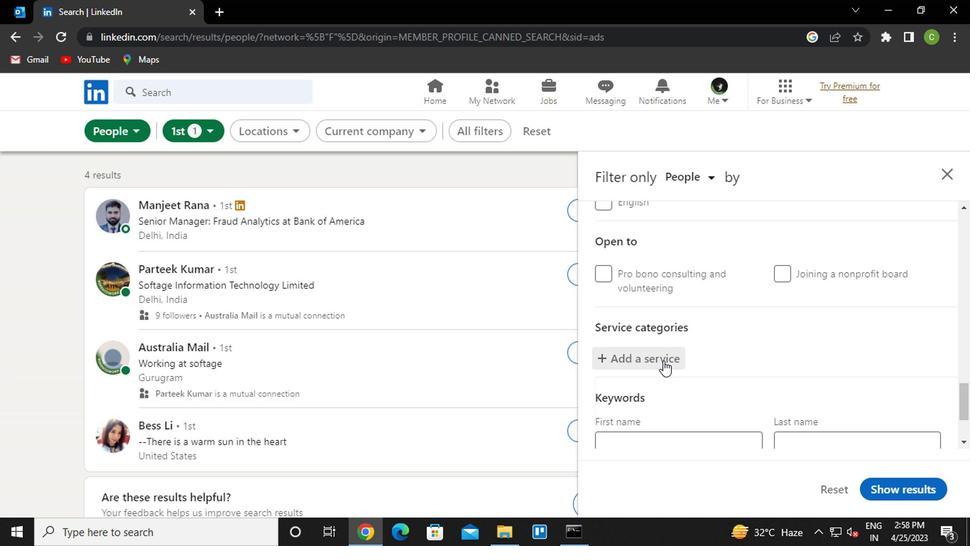 
Action: Key pressed <Key.caps_lock>p<Key.caps_lock>roperty<Key.down><Key.enter>
Screenshot: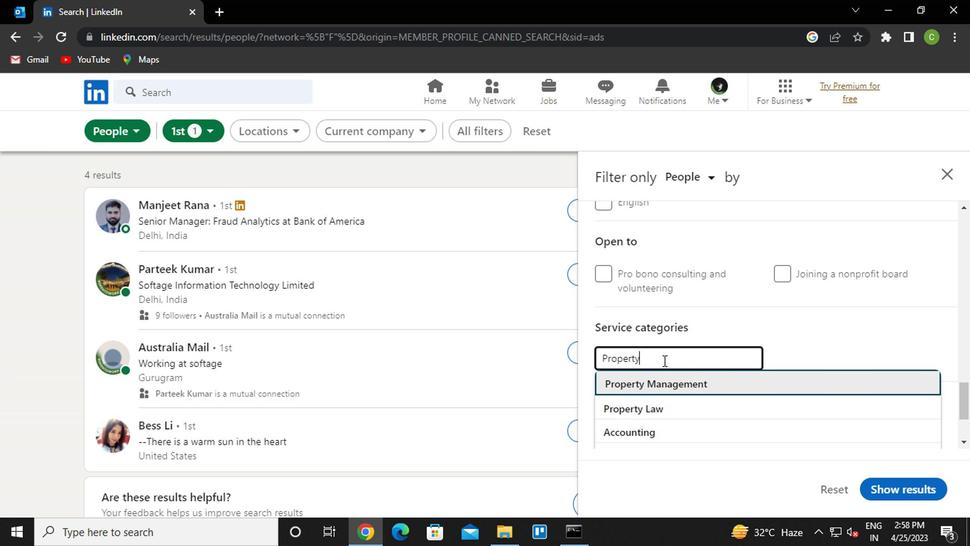 
Action: Mouse moved to (698, 335)
Screenshot: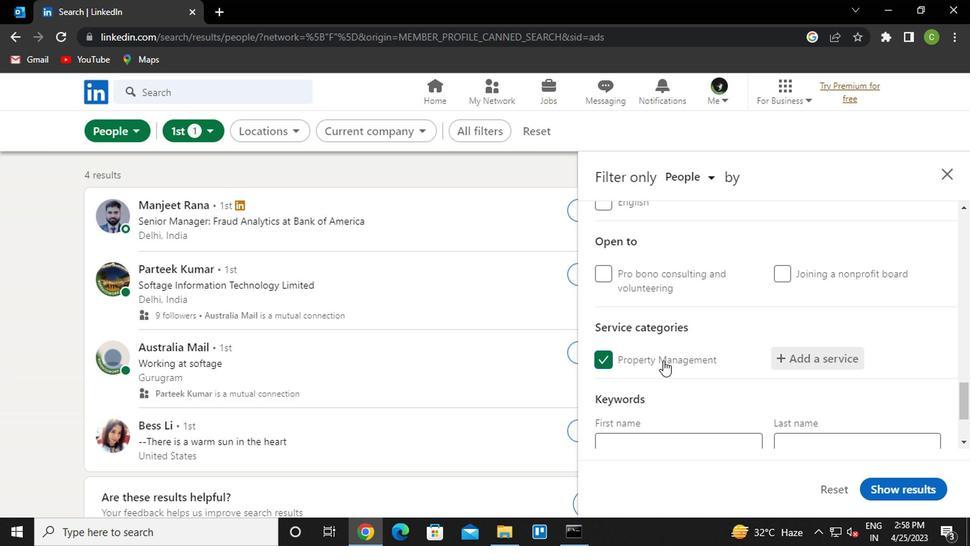 
Action: Mouse scrolled (698, 335) with delta (0, 0)
Screenshot: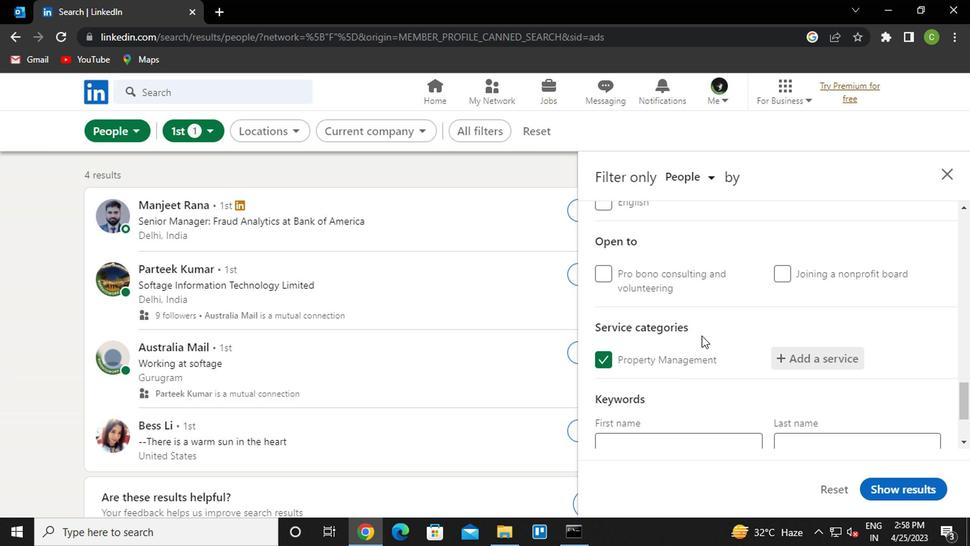 
Action: Mouse scrolled (698, 335) with delta (0, 0)
Screenshot: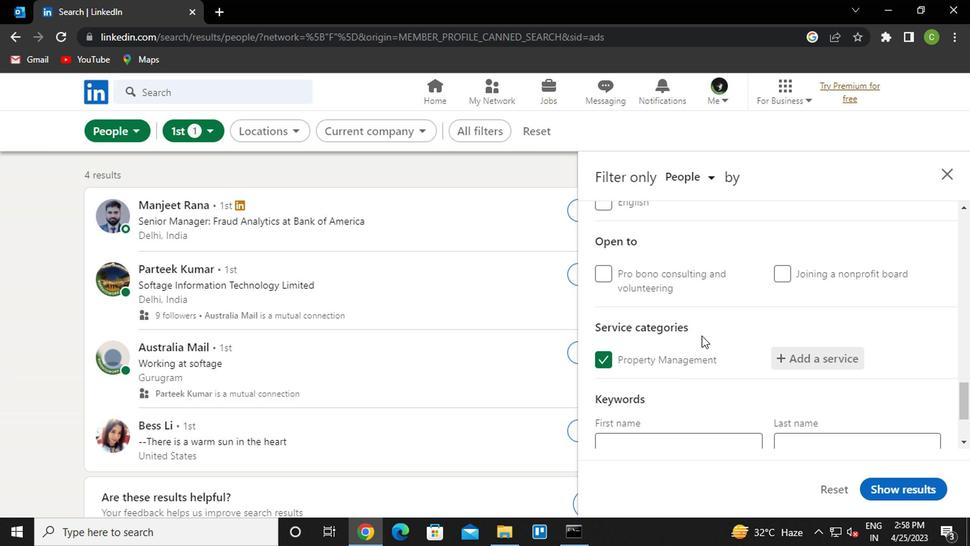 
Action: Mouse scrolled (698, 335) with delta (0, 0)
Screenshot: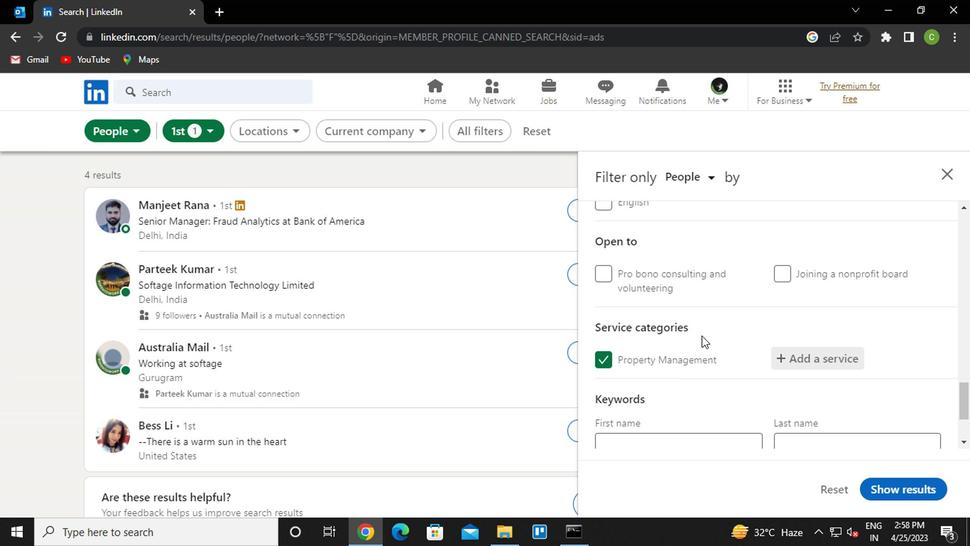 
Action: Mouse scrolled (698, 335) with delta (0, 0)
Screenshot: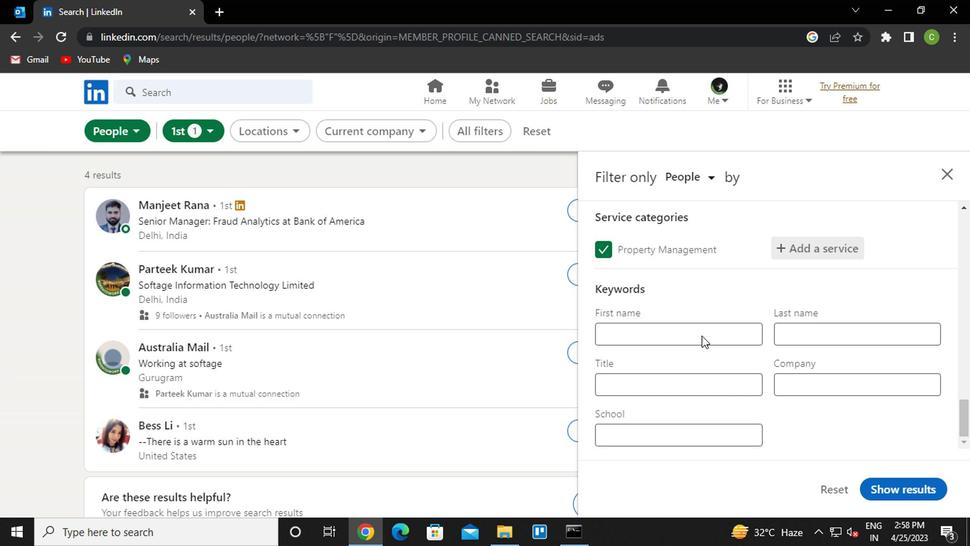 
Action: Mouse scrolled (698, 335) with delta (0, 0)
Screenshot: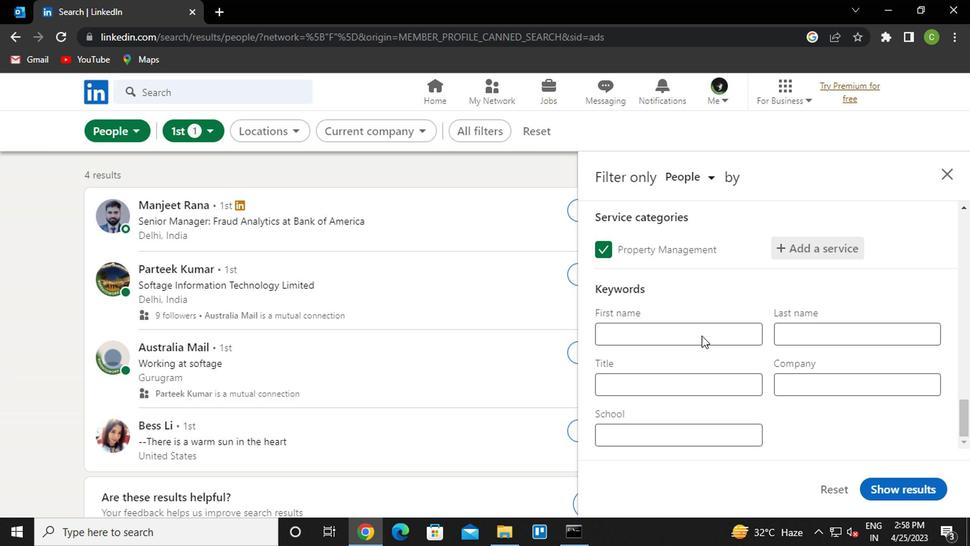 
Action: Mouse scrolled (698, 335) with delta (0, 0)
Screenshot: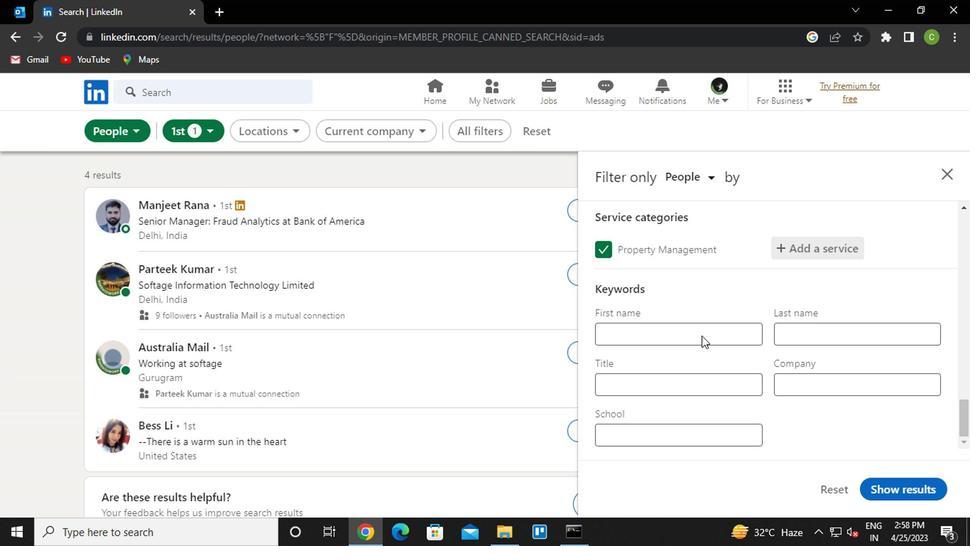 
Action: Mouse scrolled (698, 335) with delta (0, 0)
Screenshot: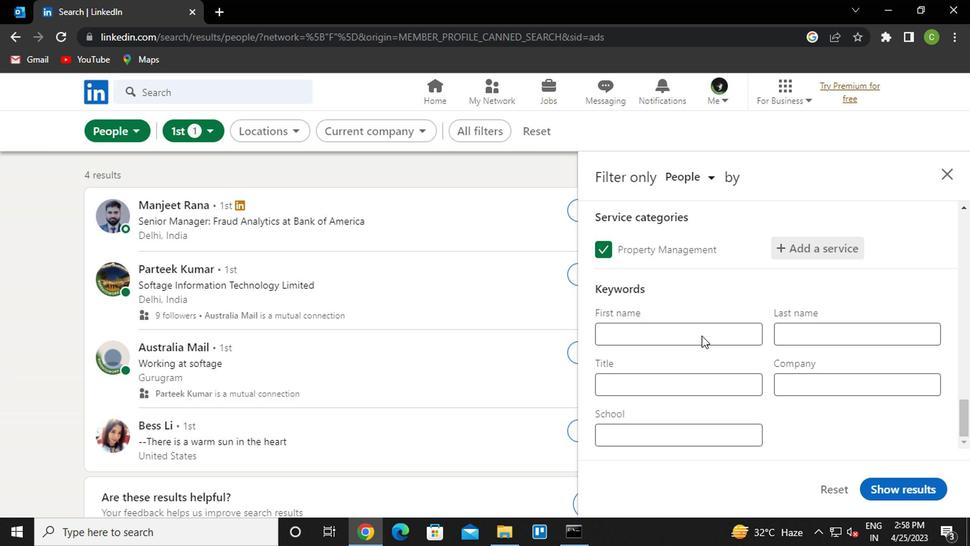 
Action: Mouse moved to (678, 387)
Screenshot: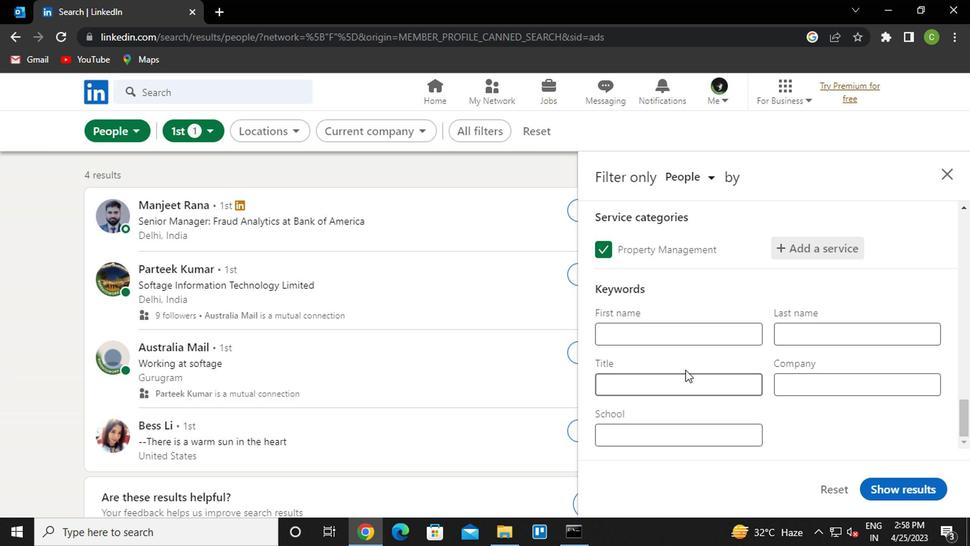 
Action: Mouse pressed left at (678, 387)
Screenshot: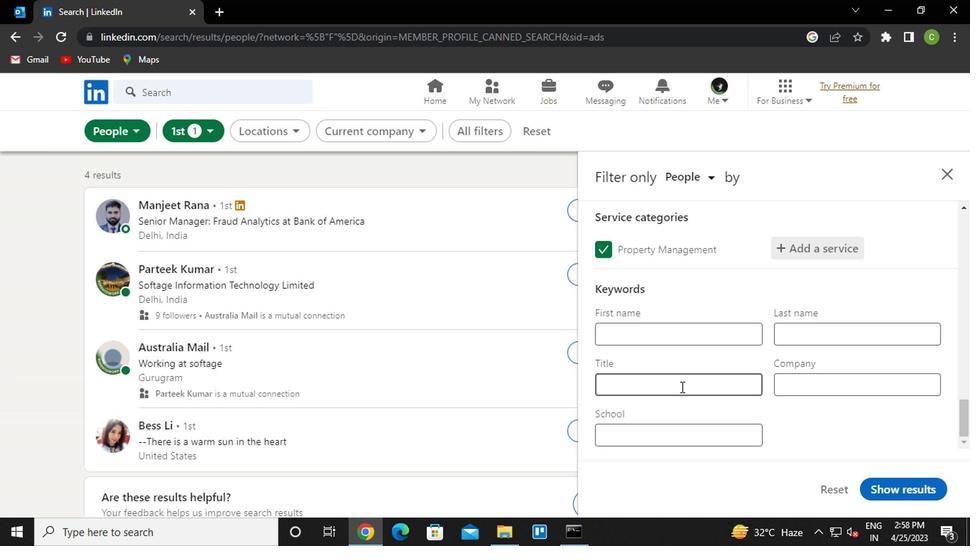 
Action: Key pressed <Key.caps_lock>b<Key.caps_lock>iosa<Key.backspace>tatistician
Screenshot: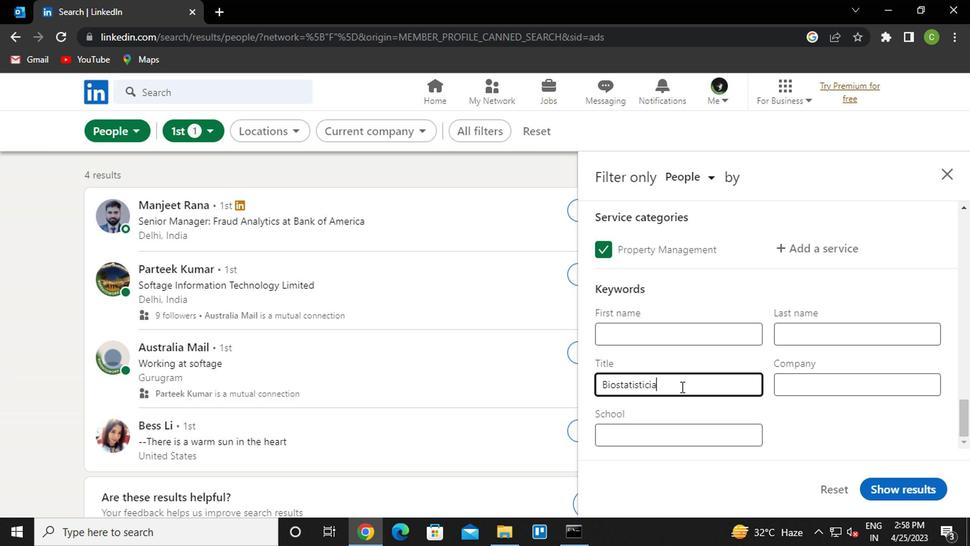 
Action: Mouse moved to (926, 490)
Screenshot: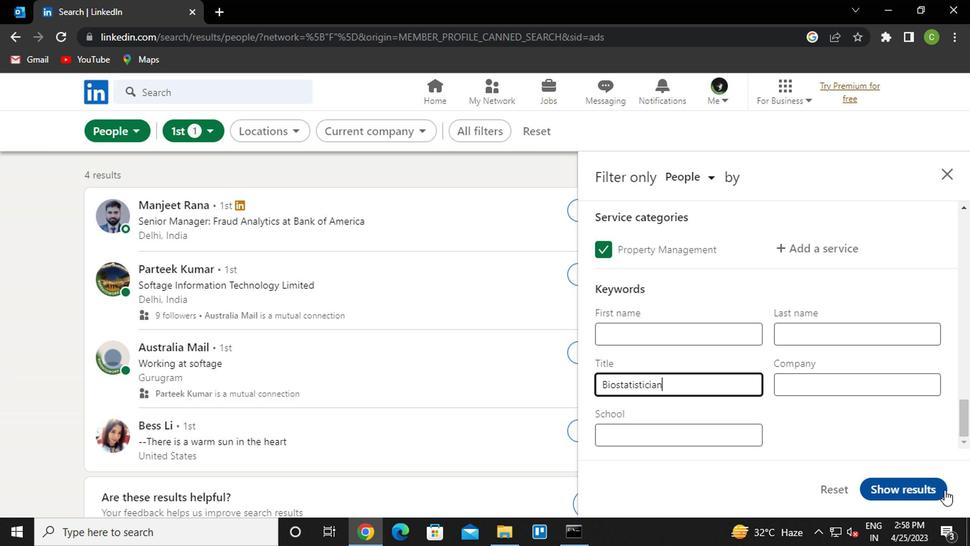
Action: Mouse pressed left at (926, 490)
Screenshot: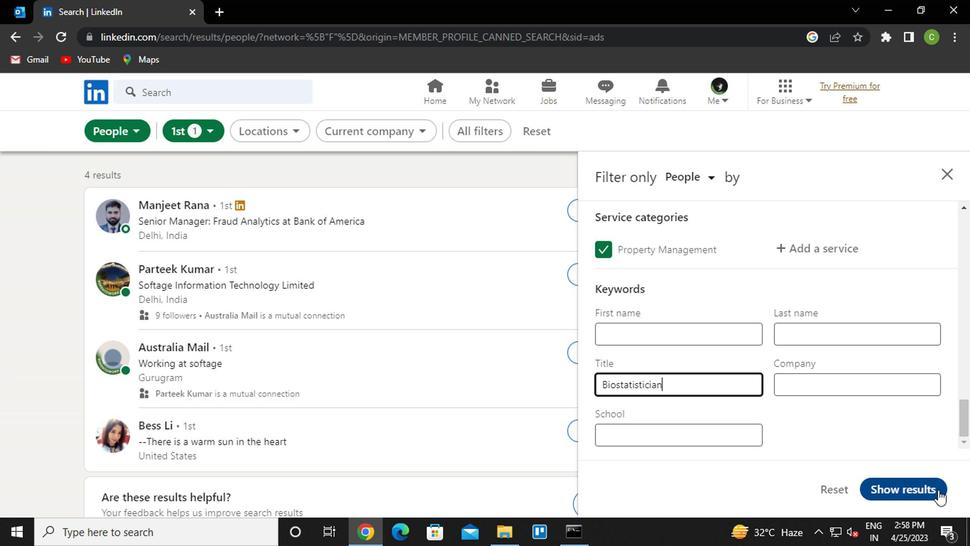 
Action: Mouse moved to (647, 465)
Screenshot: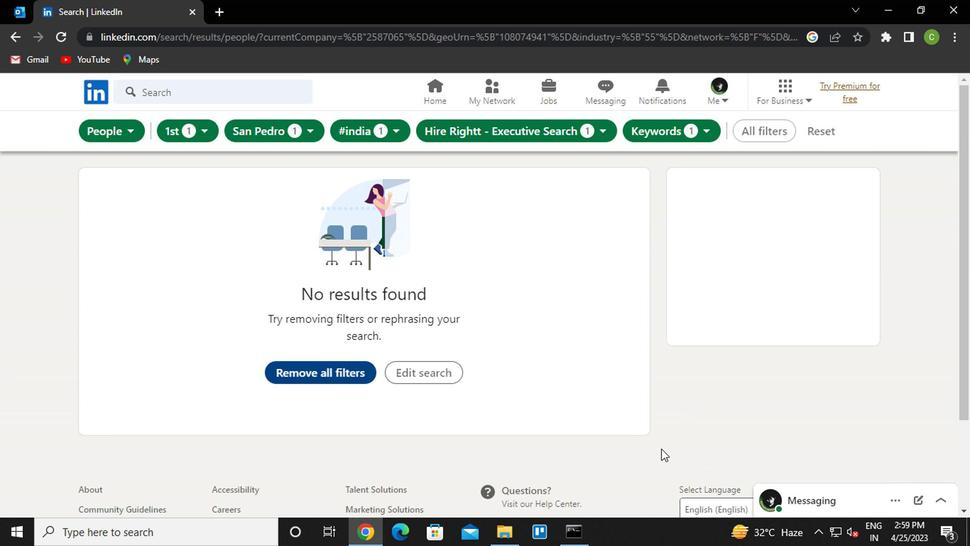
